 Task: Search one way flight ticket for 3 adults, 3 children in business from Beaumont: Jack Brooks Regional Airport (was Southeast Texas Regional) to Greensboro: Piedmont Triad International Airport on 5-1-2023. Choice of flights is JetBlue. Number of bags: 1 carry on bag and 3 checked bags. Price is upto 25000. Outbound departure time preference is 15:00.
Action: Mouse moved to (184, 221)
Screenshot: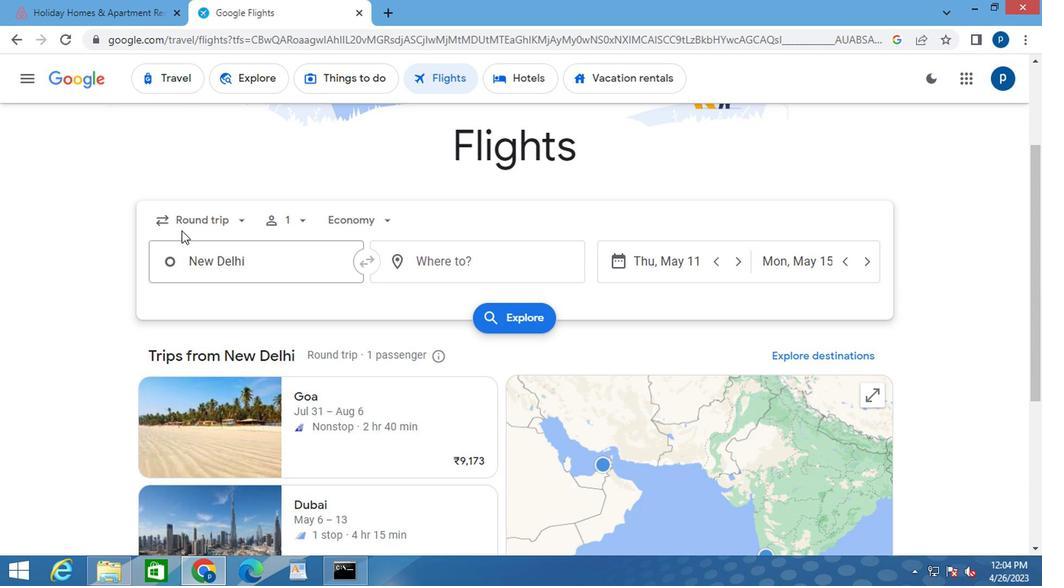
Action: Mouse pressed left at (184, 221)
Screenshot: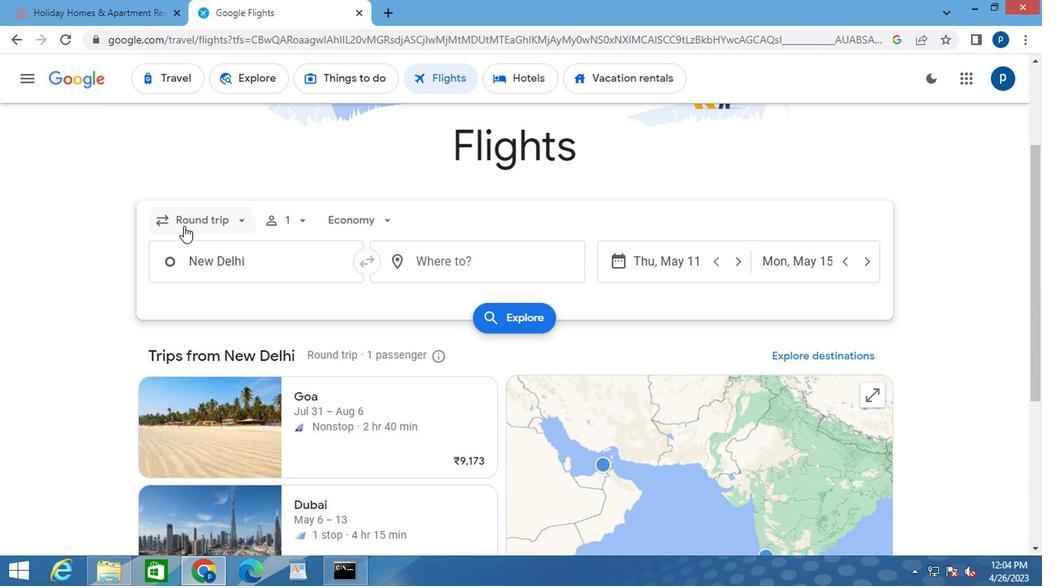 
Action: Mouse moved to (200, 290)
Screenshot: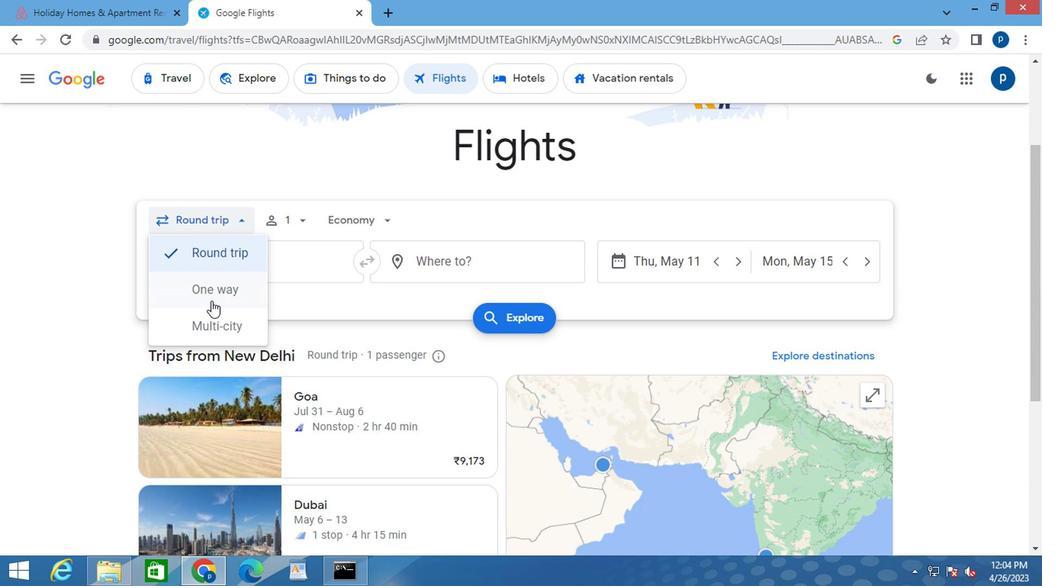 
Action: Mouse pressed left at (200, 290)
Screenshot: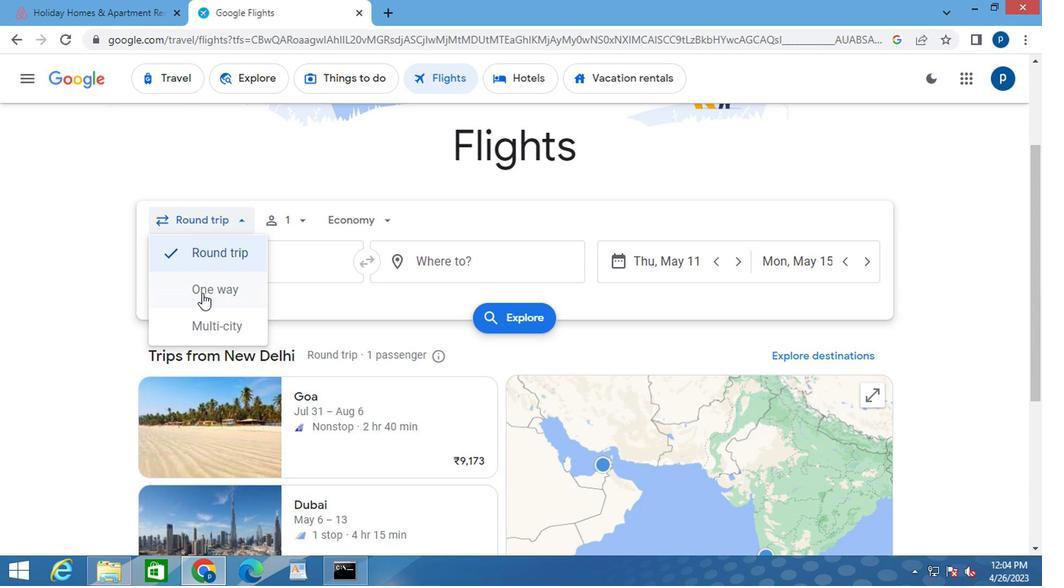 
Action: Mouse moved to (292, 222)
Screenshot: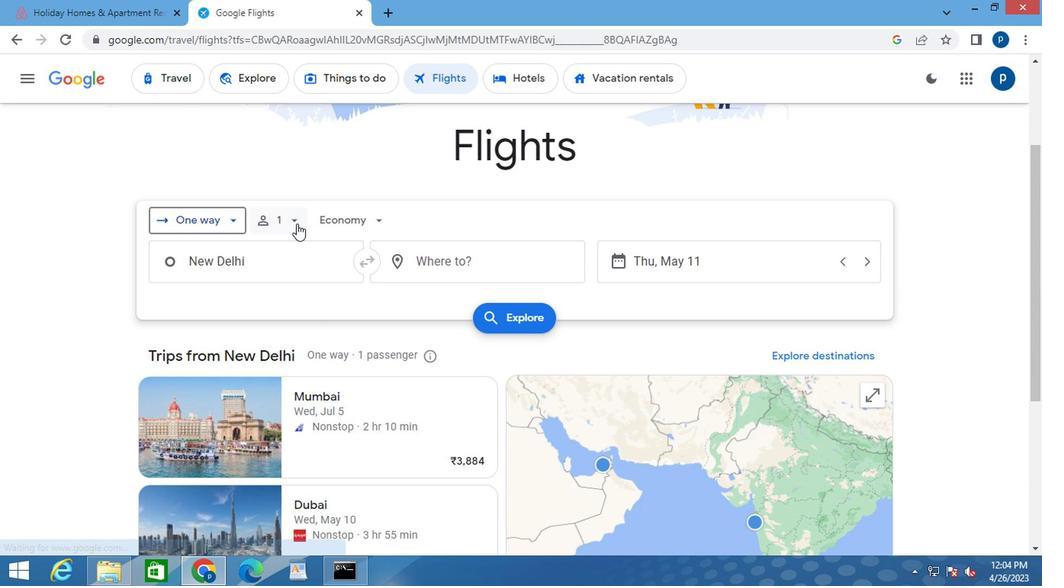 
Action: Mouse pressed left at (292, 222)
Screenshot: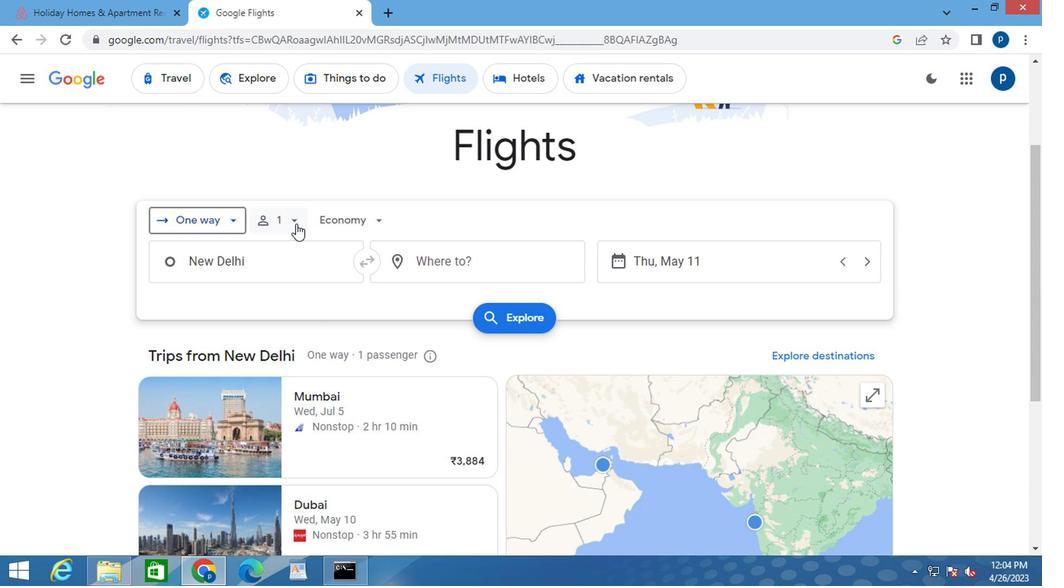 
Action: Mouse moved to (416, 259)
Screenshot: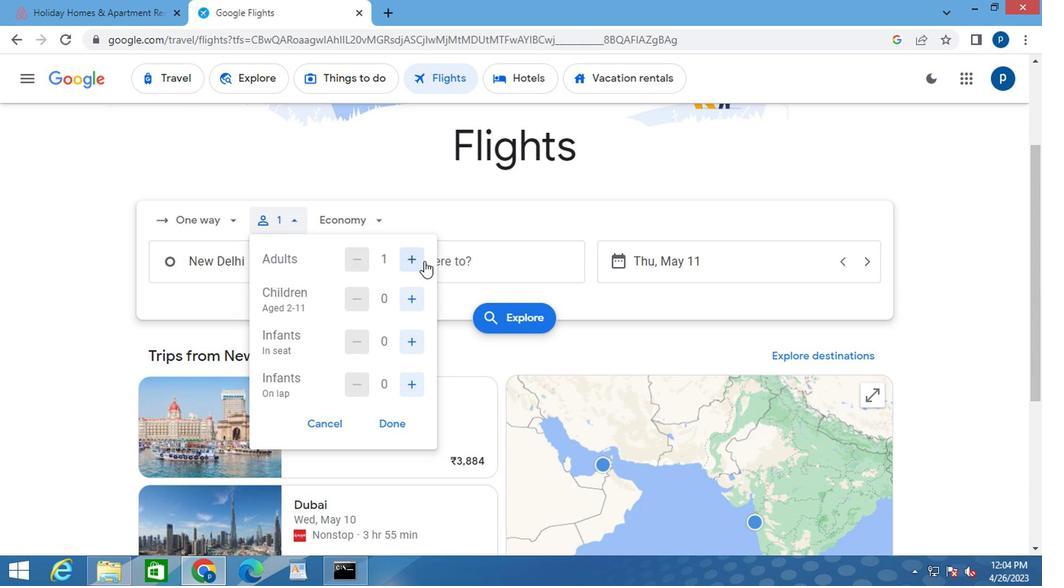 
Action: Mouse pressed left at (416, 259)
Screenshot: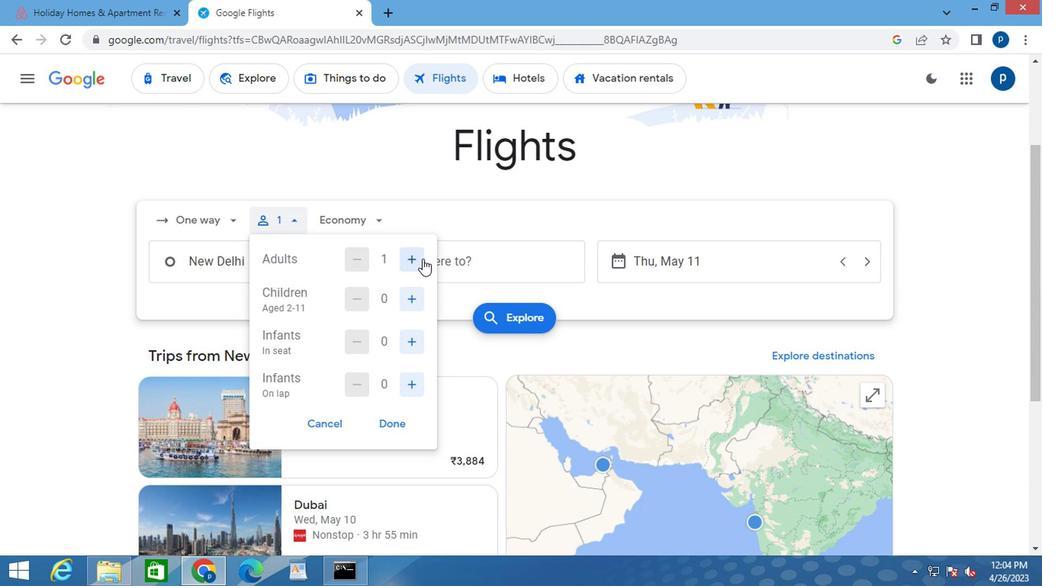 
Action: Mouse pressed left at (416, 259)
Screenshot: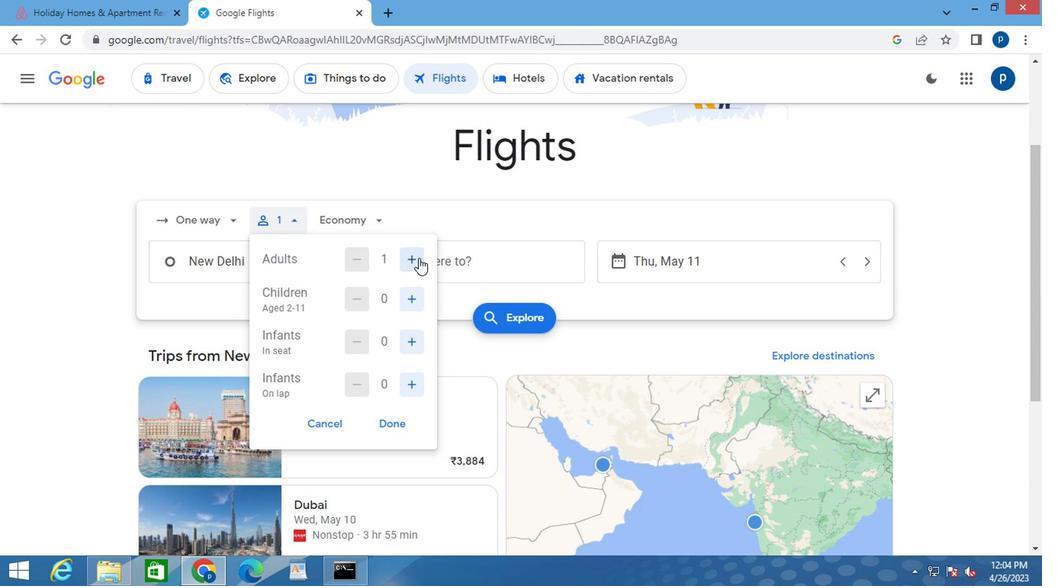 
Action: Mouse moved to (405, 293)
Screenshot: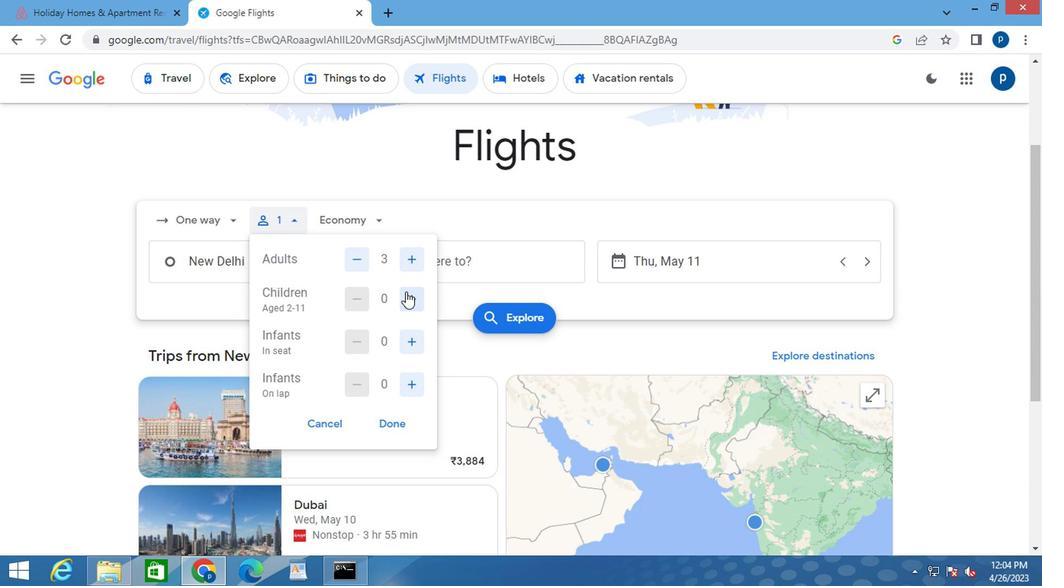 
Action: Mouse pressed left at (405, 293)
Screenshot: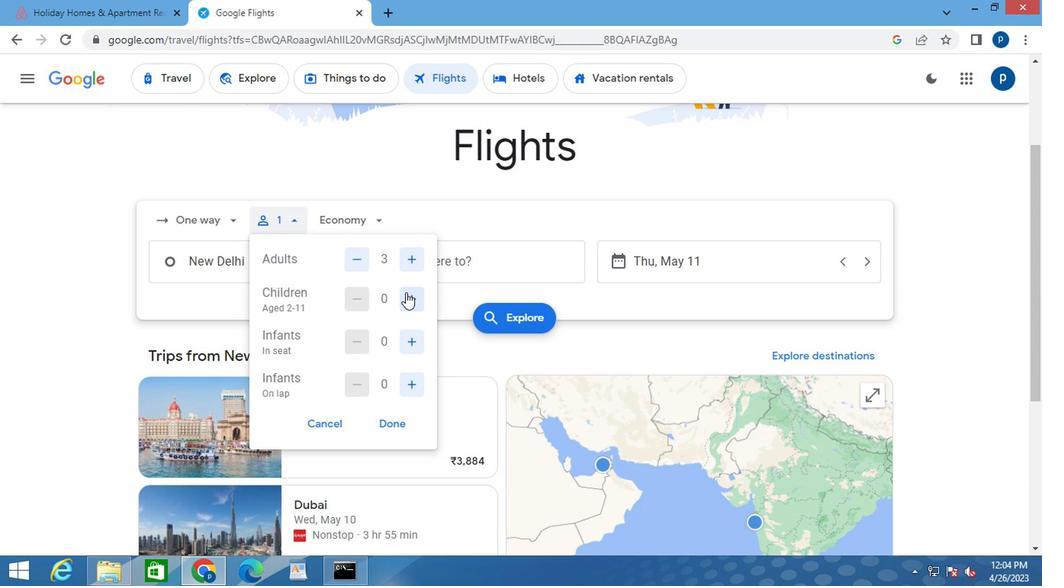 
Action: Mouse pressed left at (405, 293)
Screenshot: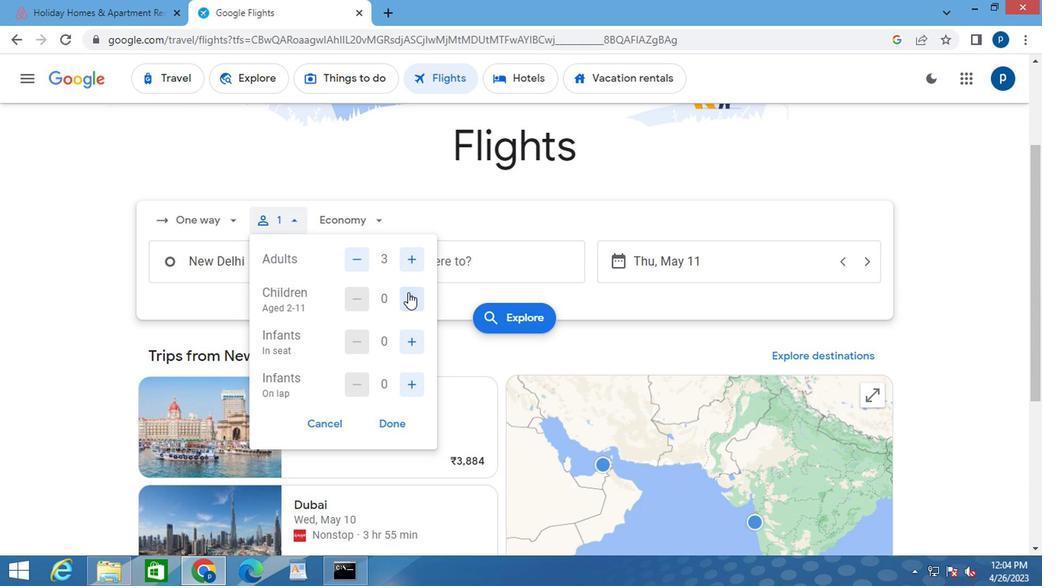 
Action: Mouse pressed left at (405, 293)
Screenshot: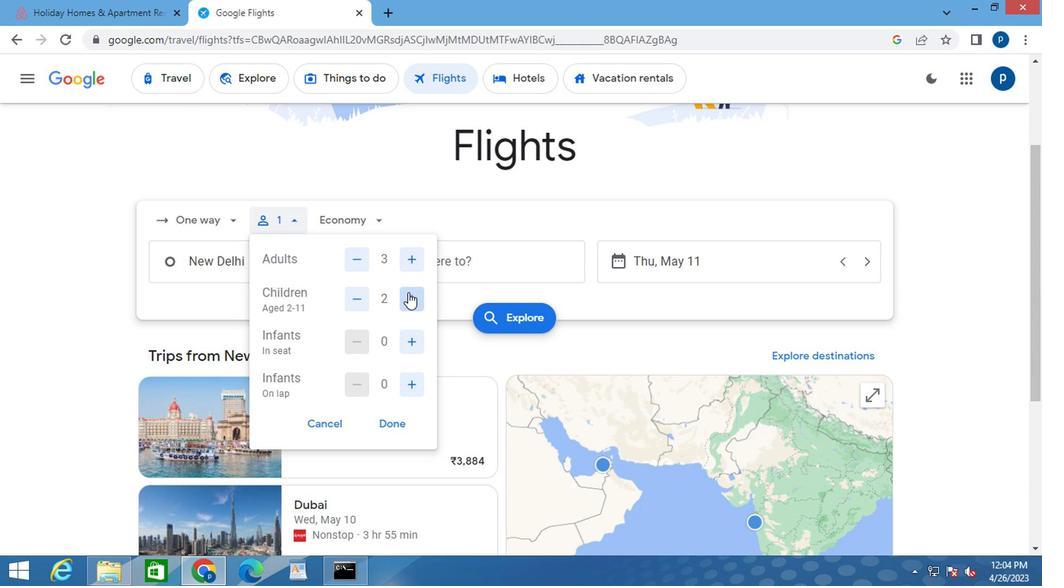 
Action: Mouse moved to (391, 418)
Screenshot: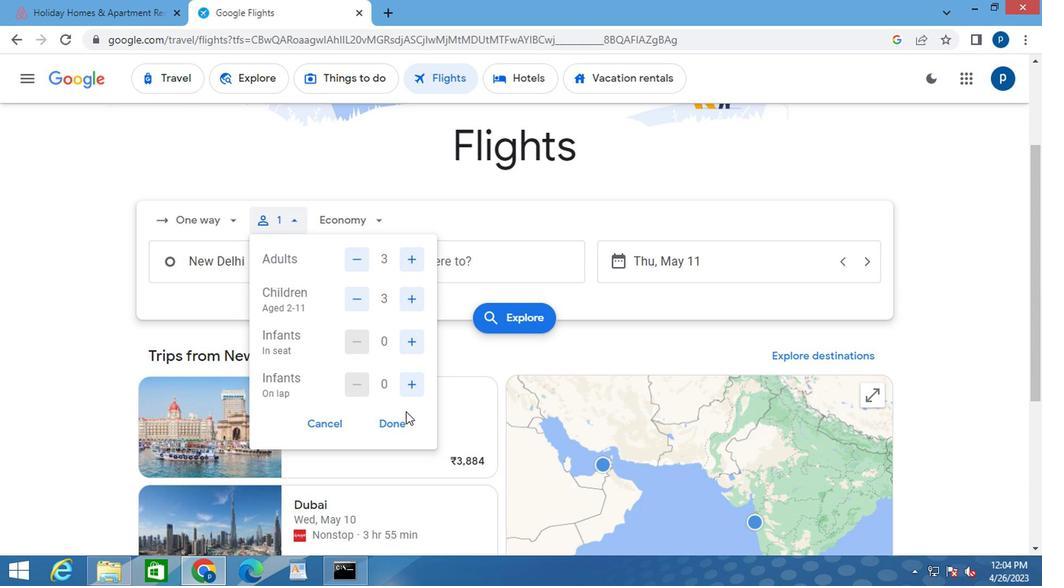 
Action: Mouse pressed left at (391, 418)
Screenshot: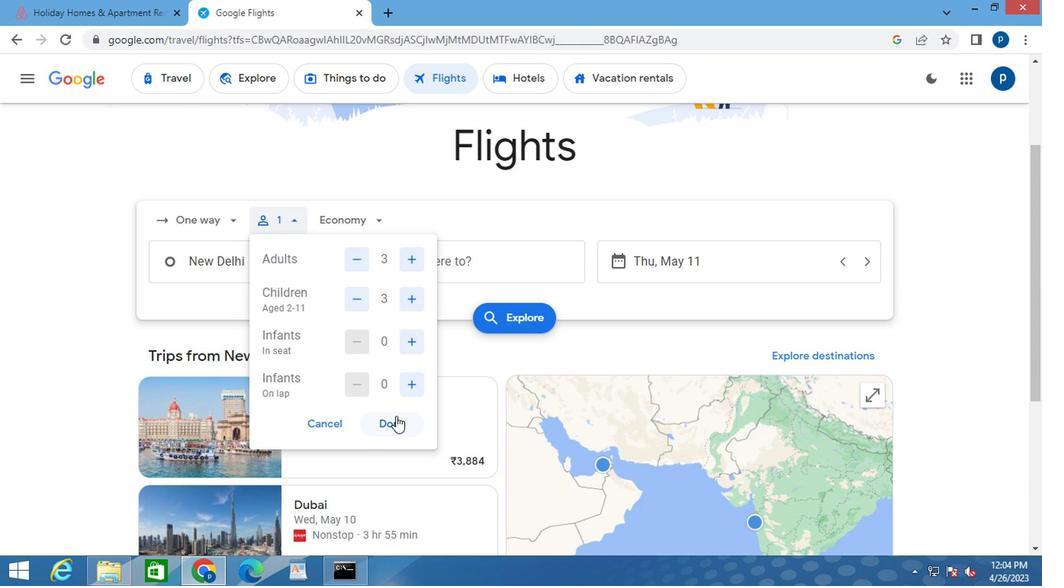
Action: Mouse moved to (353, 218)
Screenshot: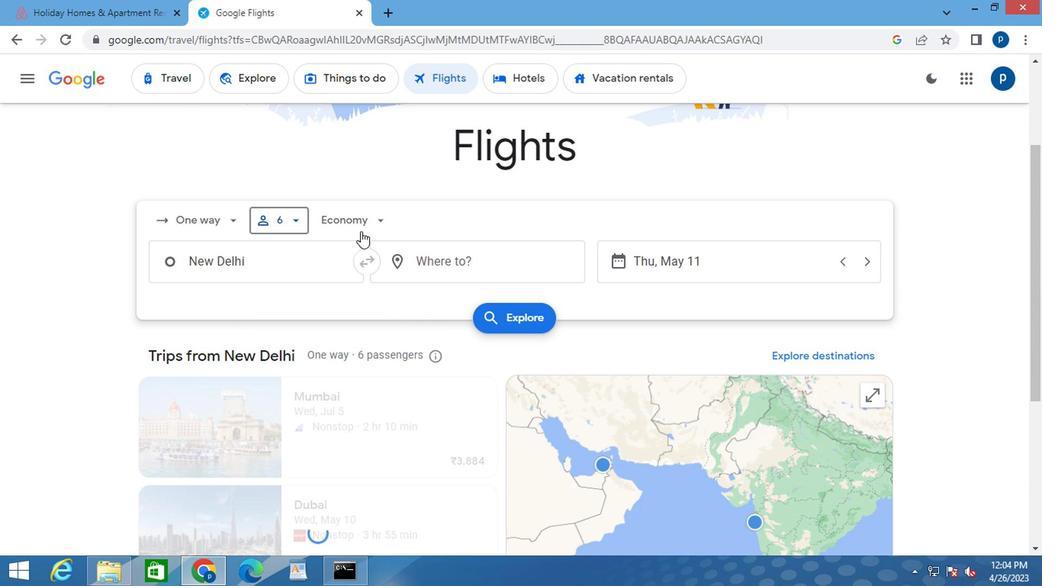 
Action: Mouse pressed left at (353, 218)
Screenshot: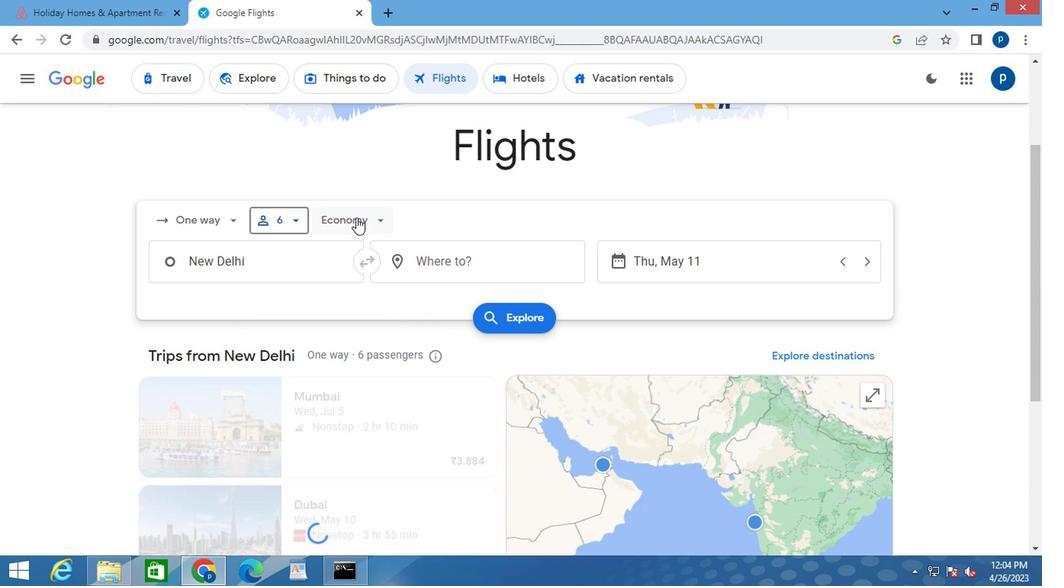 
Action: Mouse moved to (378, 326)
Screenshot: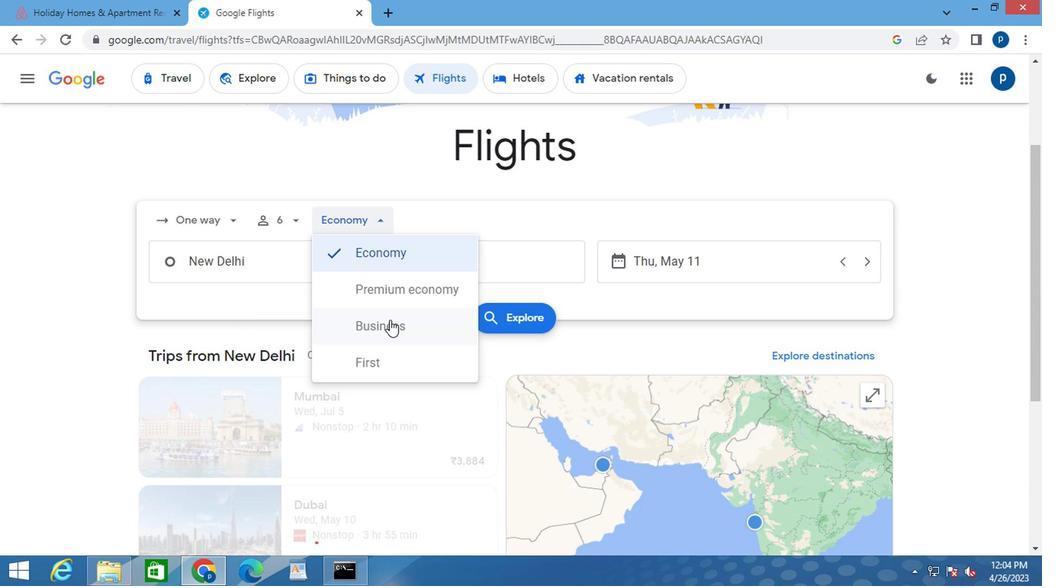 
Action: Mouse pressed left at (378, 326)
Screenshot: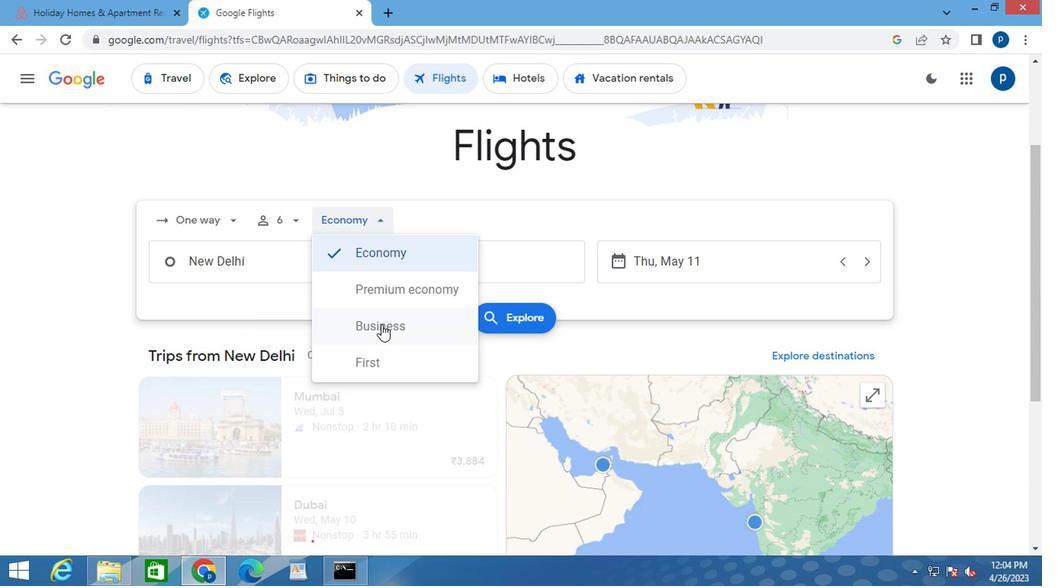 
Action: Mouse moved to (242, 267)
Screenshot: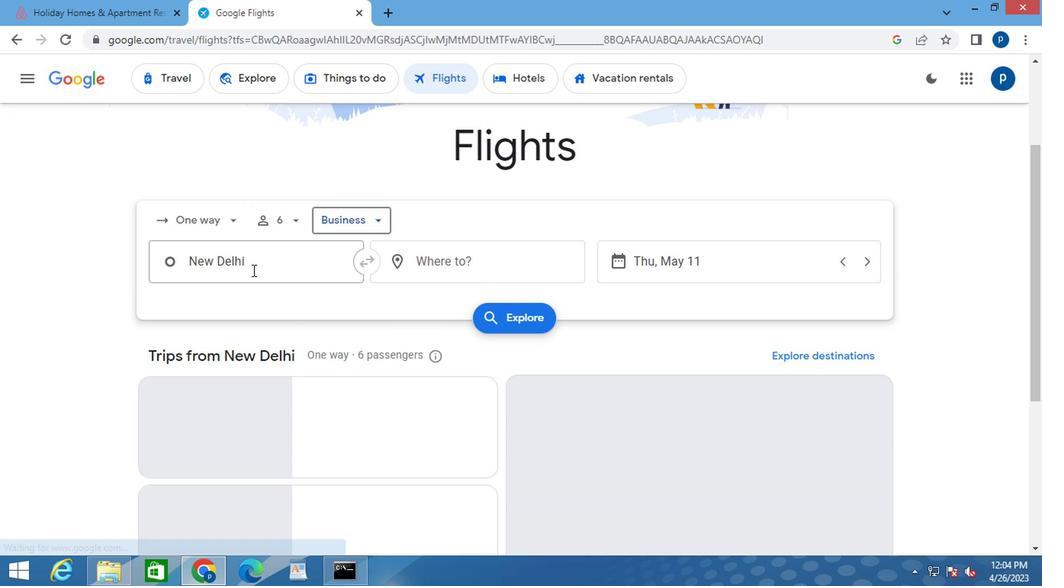 
Action: Mouse pressed left at (242, 267)
Screenshot: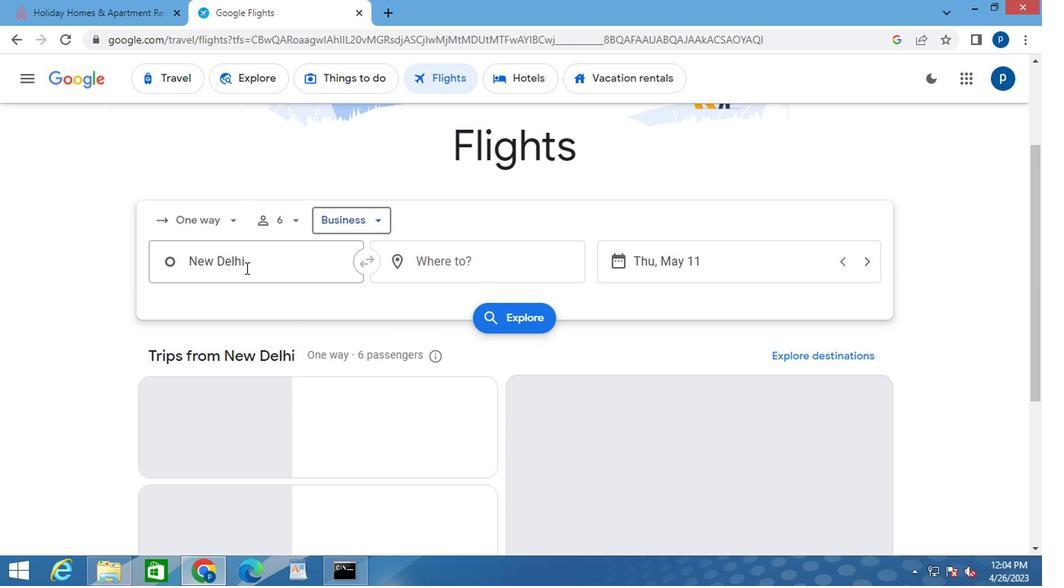 
Action: Mouse pressed left at (242, 267)
Screenshot: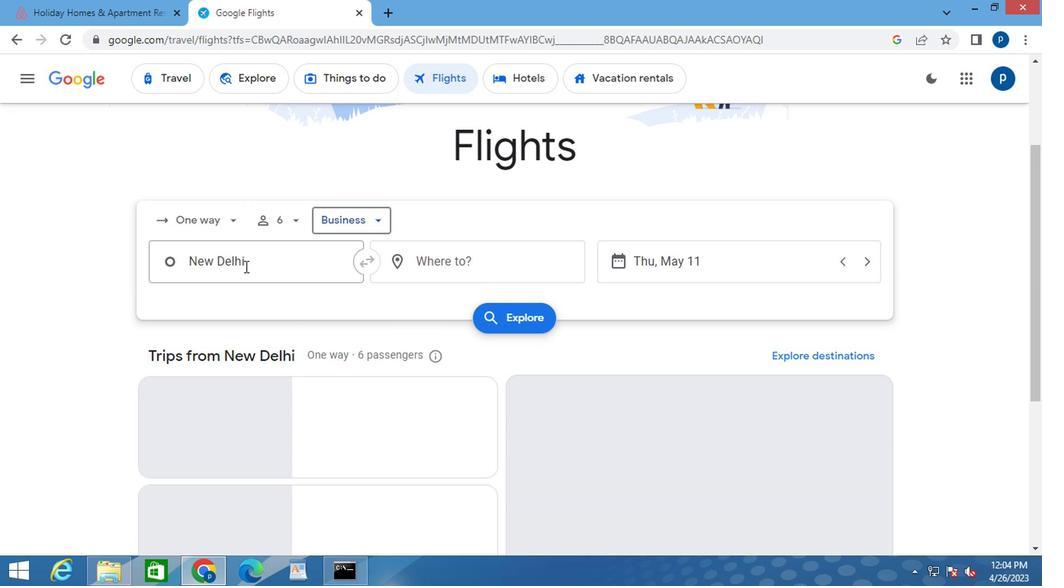 
Action: Key pressed j<Key.caps_lock>ack<Key.space><Key.caps_lock>b<Key.caps_lock>roo
Screenshot: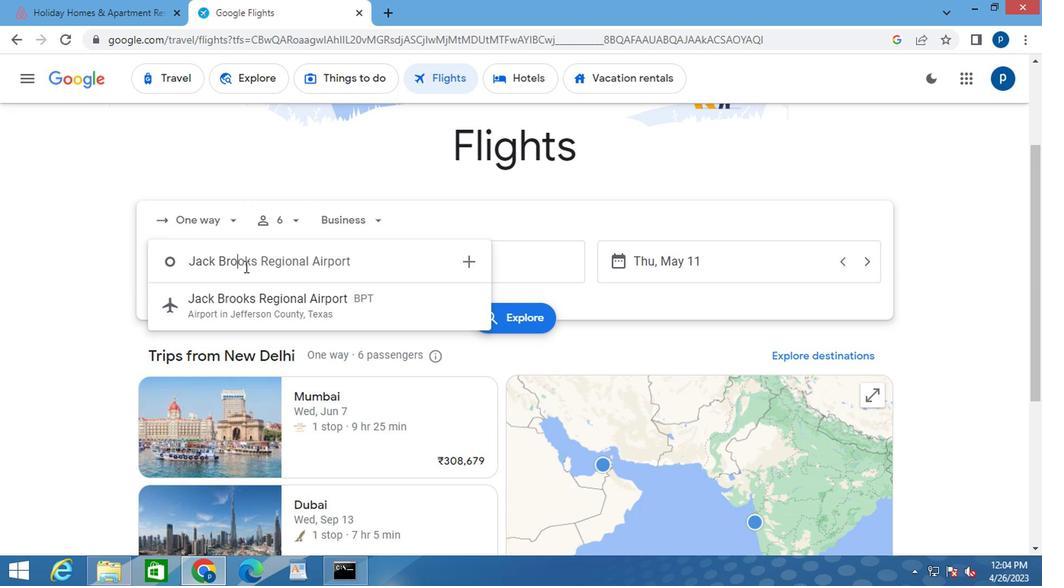 
Action: Mouse moved to (270, 299)
Screenshot: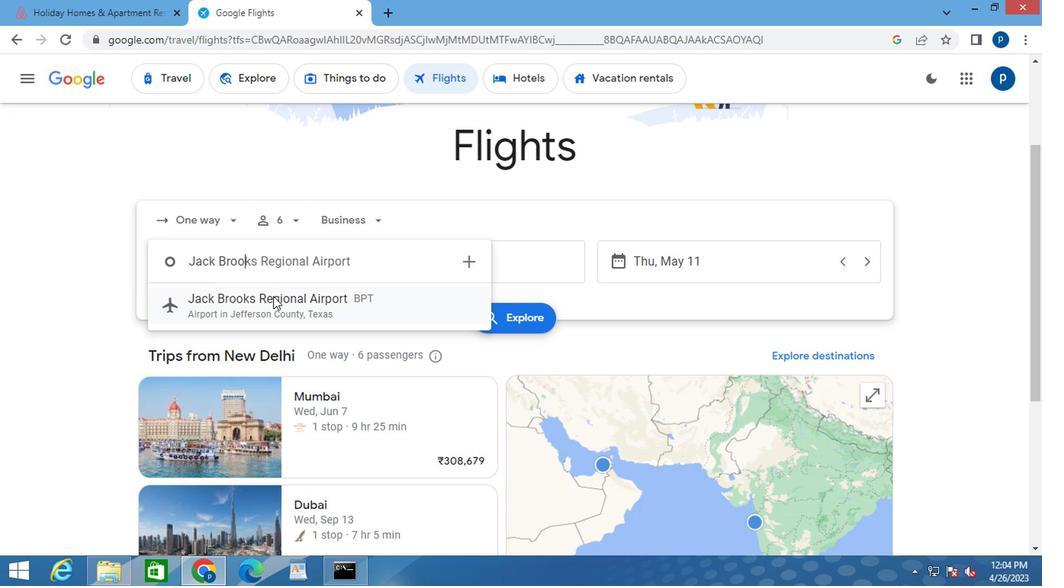 
Action: Mouse pressed left at (270, 299)
Screenshot: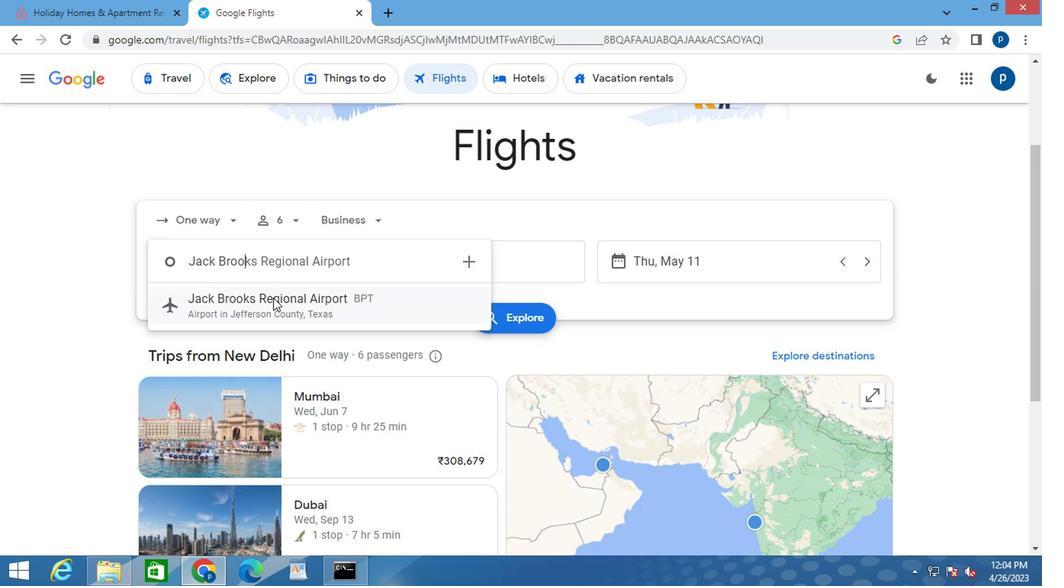 
Action: Mouse moved to (440, 263)
Screenshot: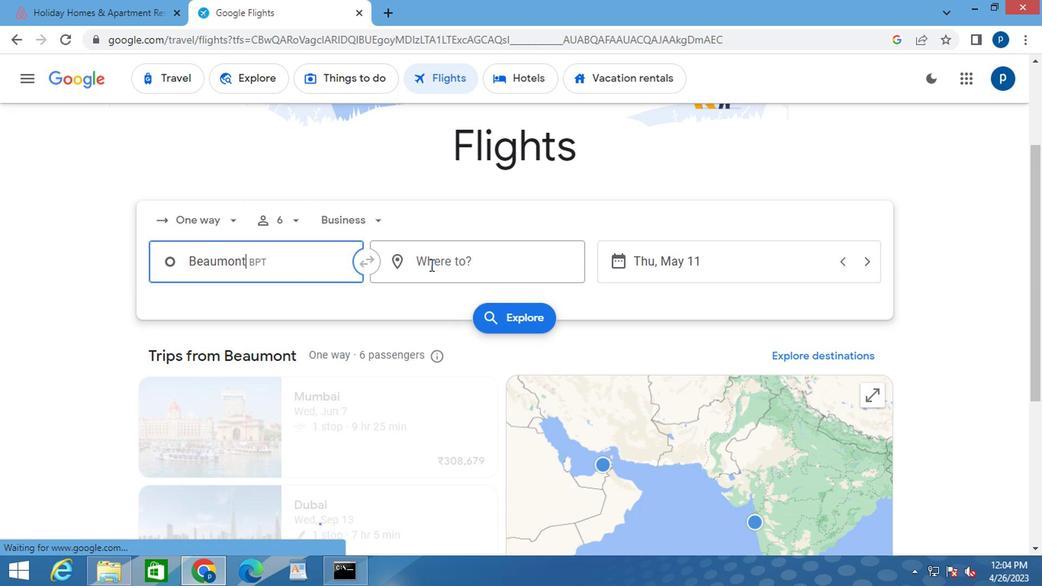 
Action: Mouse pressed left at (440, 263)
Screenshot: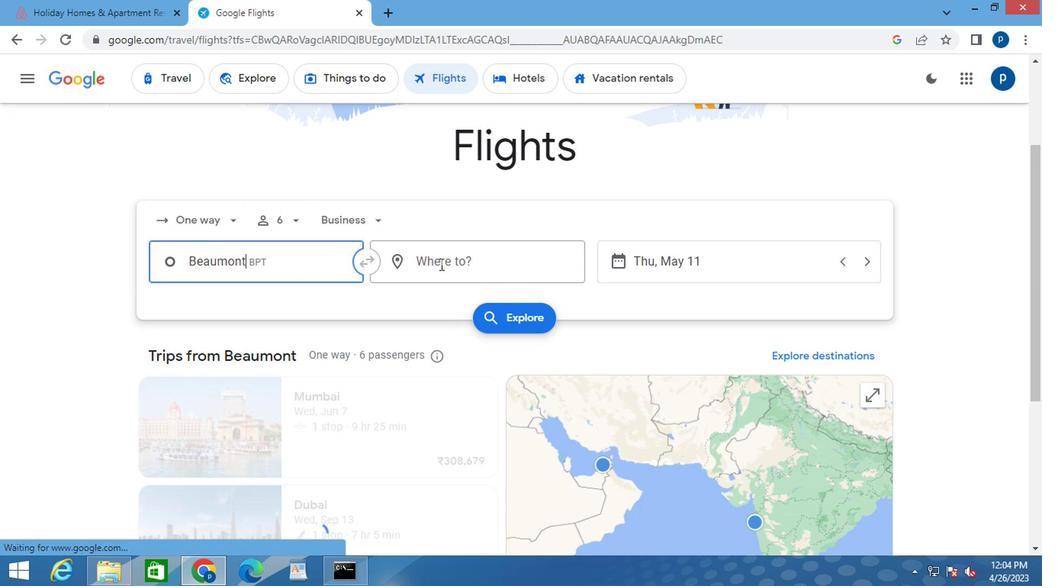 
Action: Mouse moved to (441, 263)
Screenshot: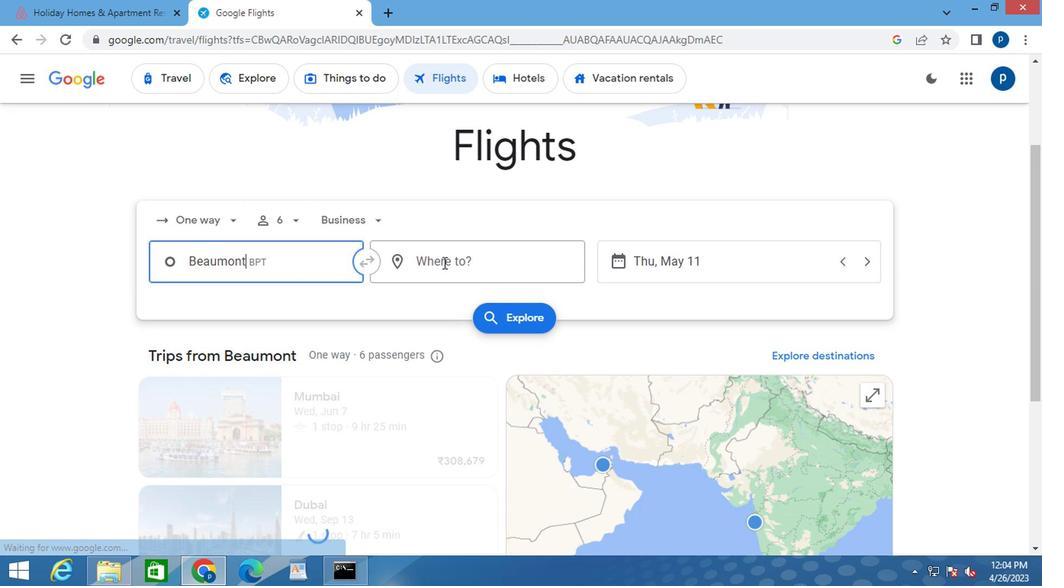 
Action: Key pressed <Key.caps_lock>p<Key.caps_lock>iedm
Screenshot: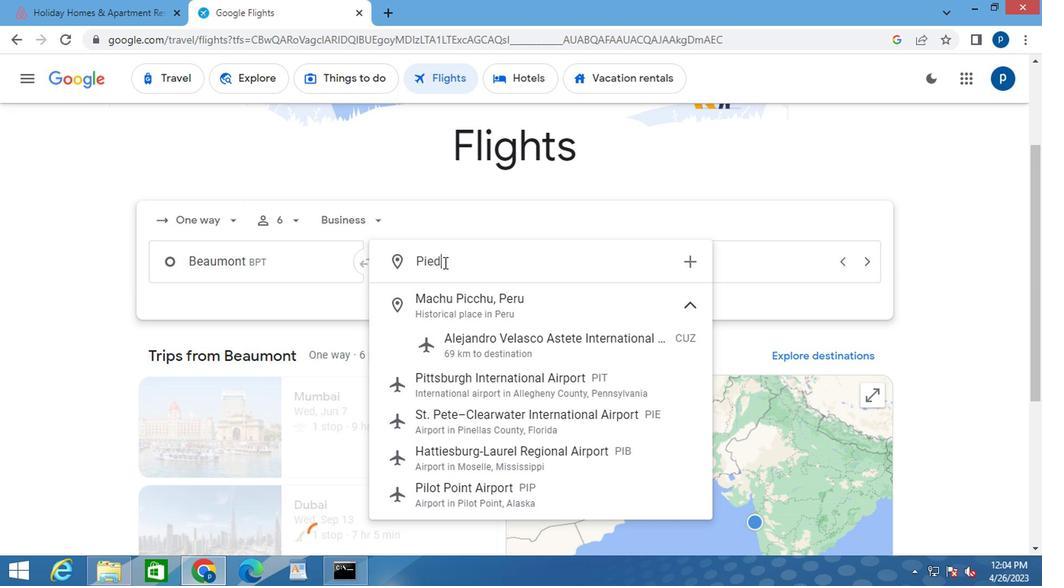 
Action: Mouse moved to (450, 342)
Screenshot: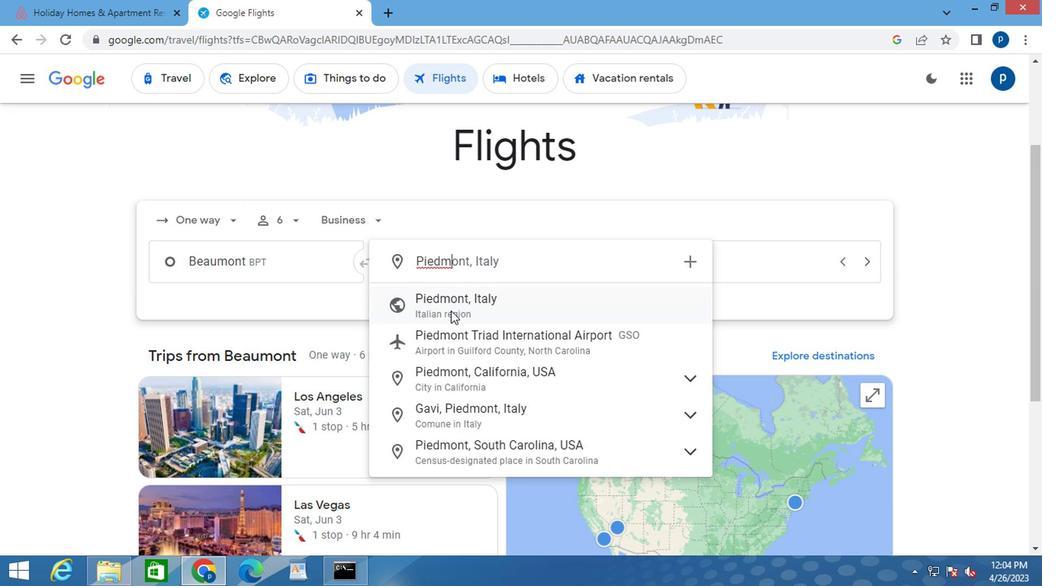 
Action: Mouse pressed left at (450, 342)
Screenshot: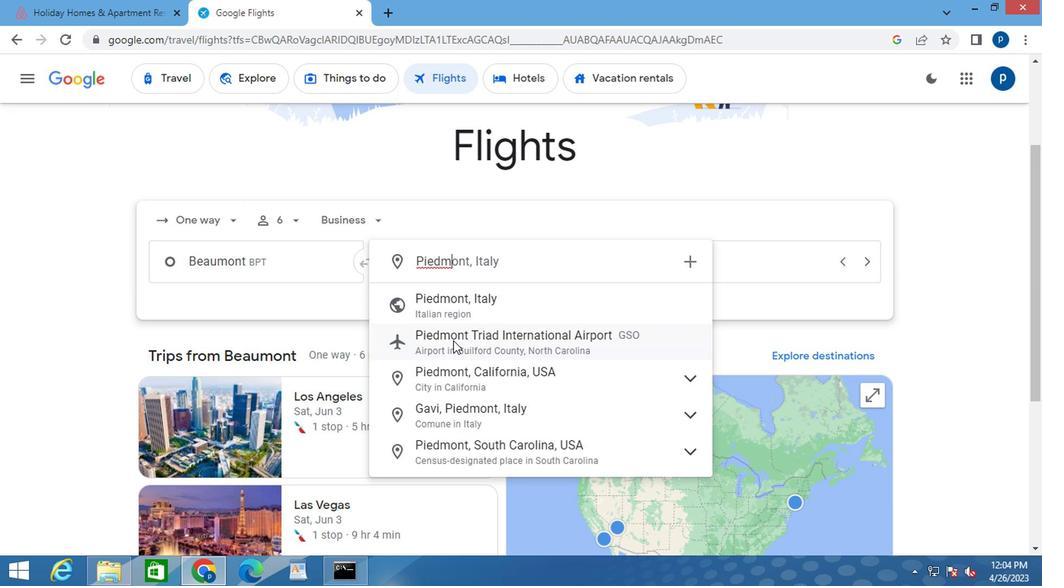 
Action: Mouse moved to (610, 261)
Screenshot: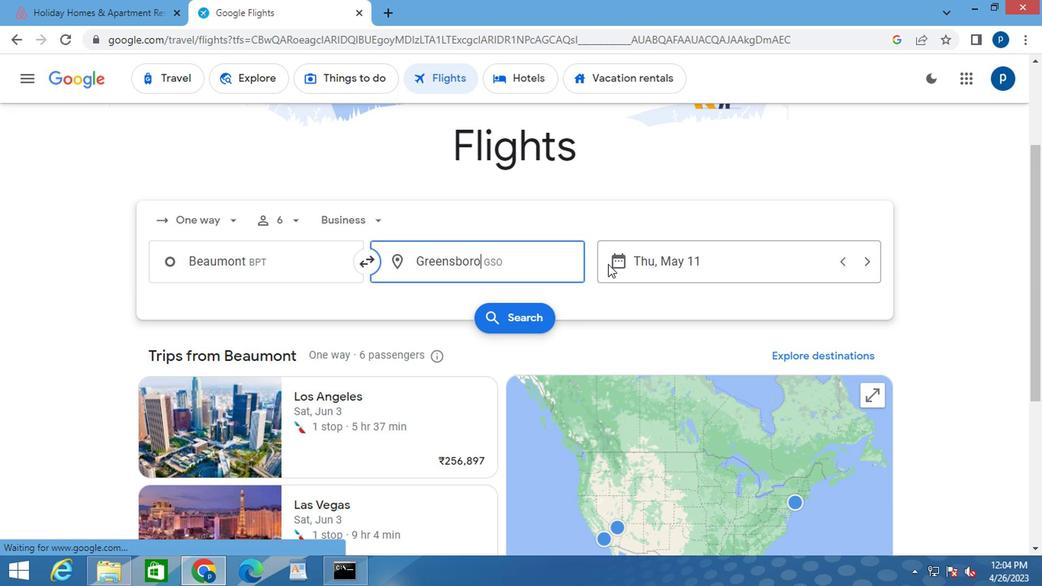 
Action: Mouse pressed left at (610, 261)
Screenshot: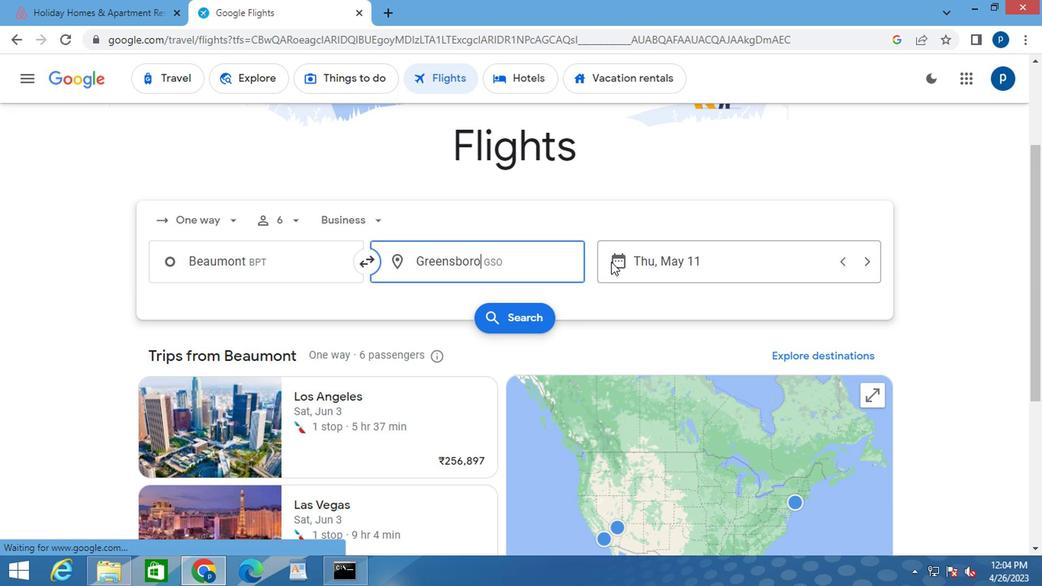 
Action: Mouse moved to (666, 275)
Screenshot: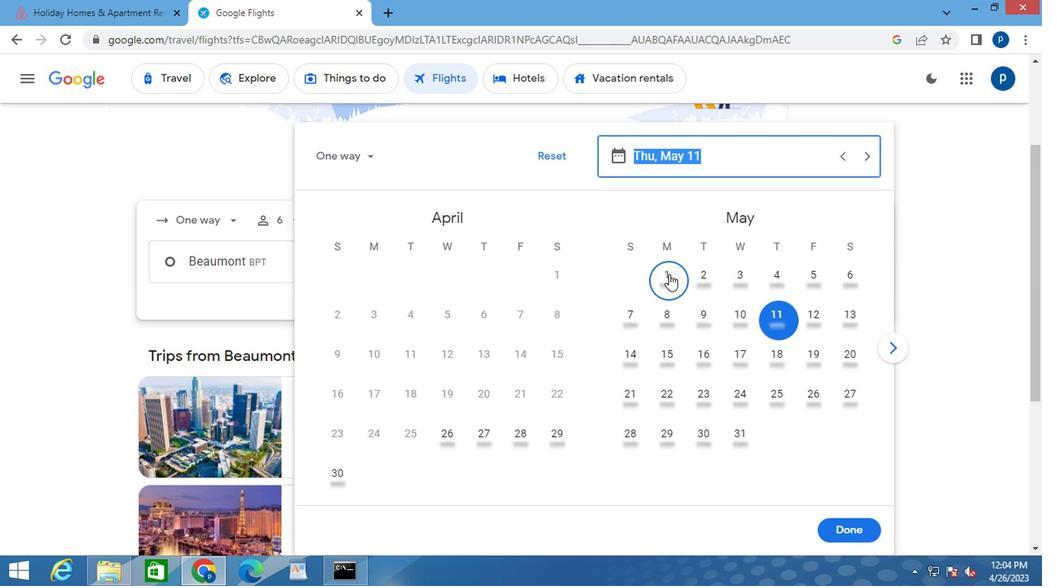 
Action: Mouse pressed left at (666, 275)
Screenshot: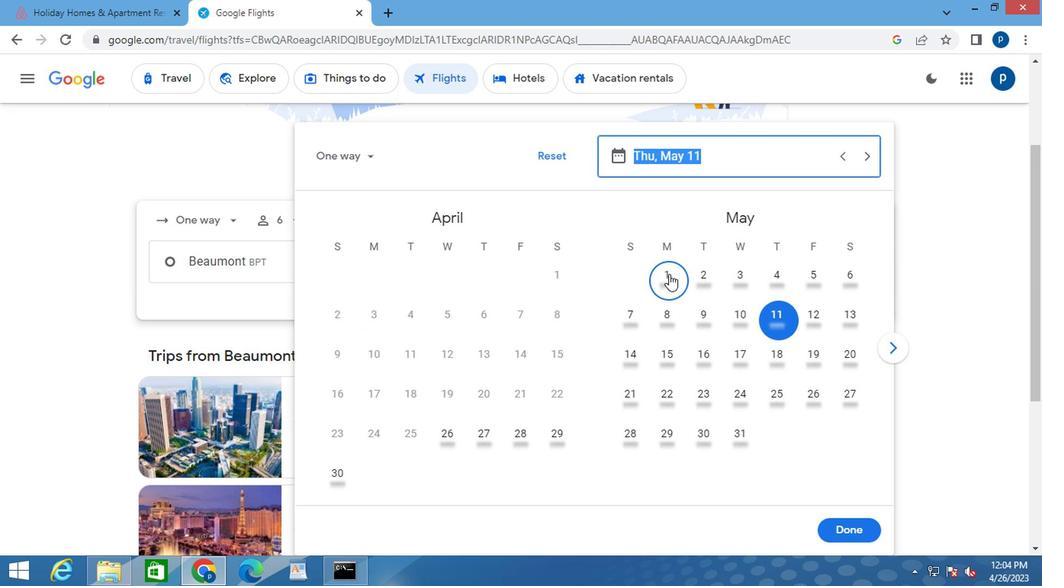 
Action: Mouse moved to (839, 530)
Screenshot: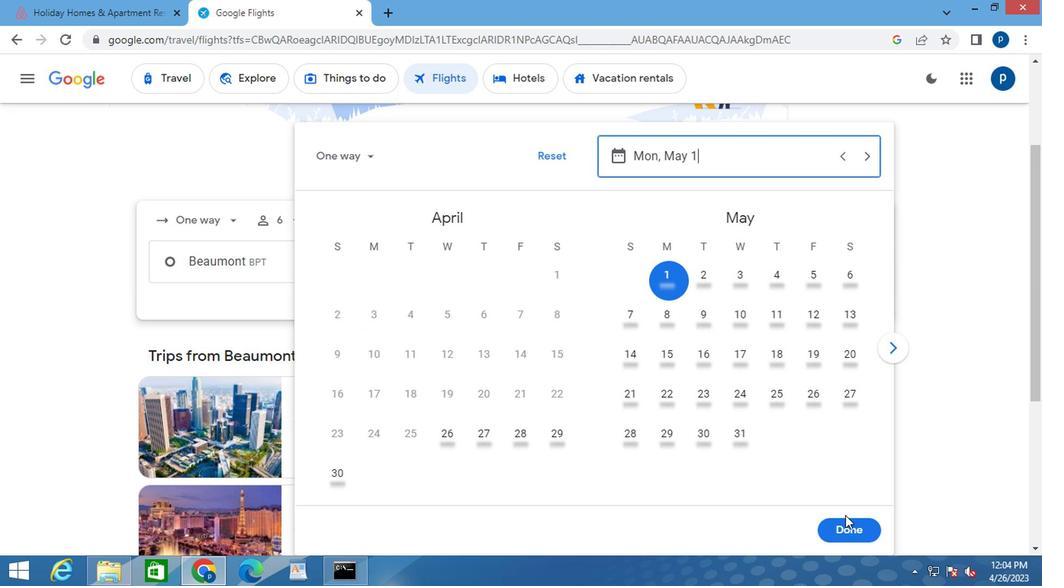 
Action: Mouse pressed left at (839, 530)
Screenshot: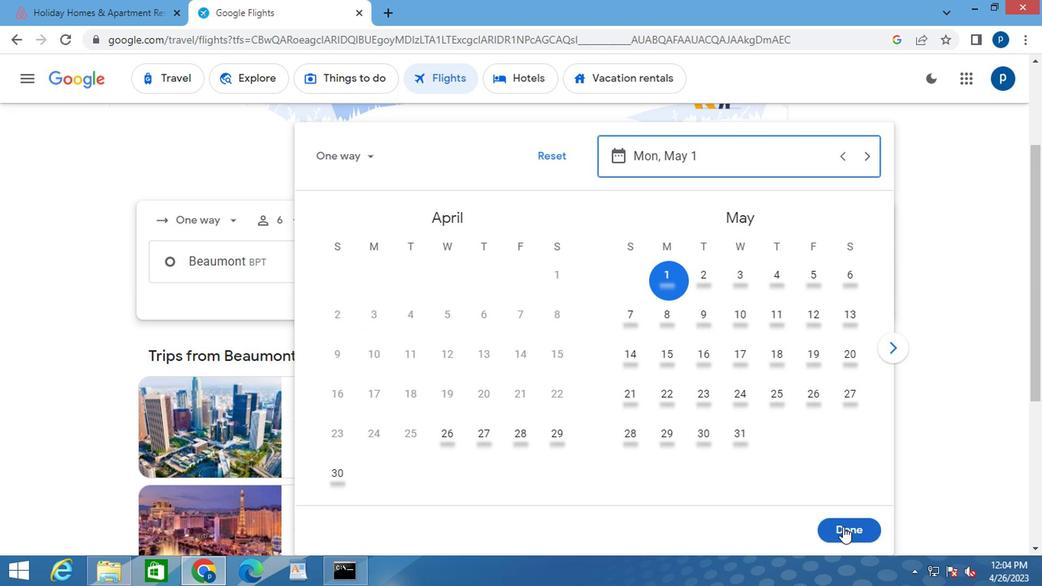 
Action: Mouse moved to (499, 316)
Screenshot: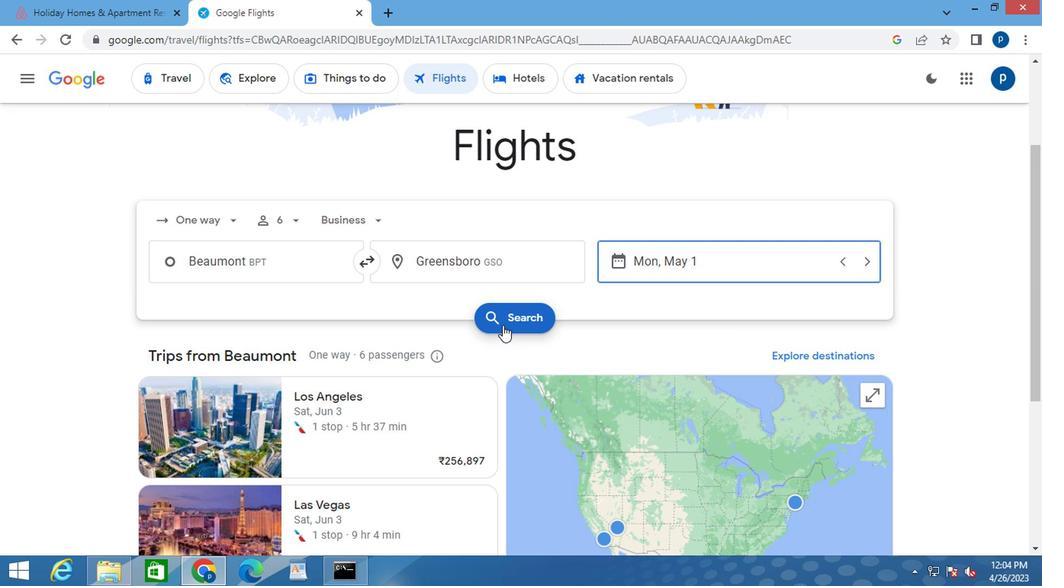 
Action: Mouse pressed left at (499, 316)
Screenshot: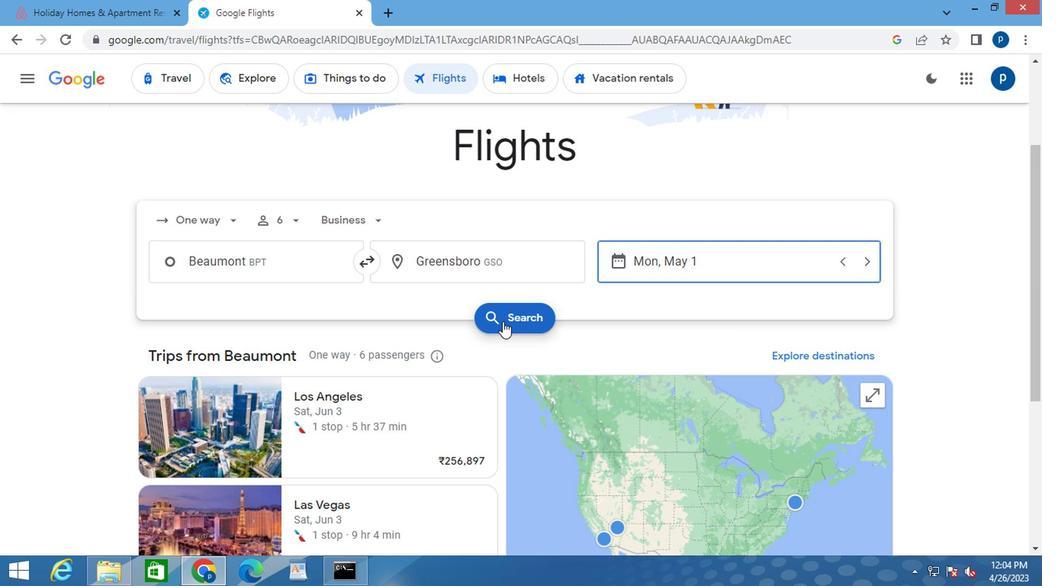 
Action: Mouse moved to (147, 213)
Screenshot: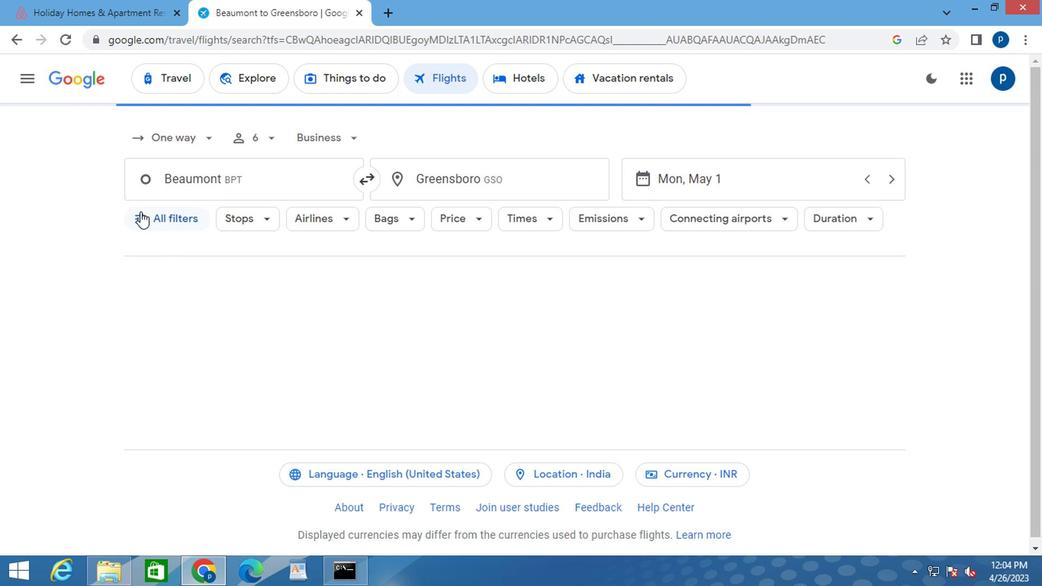 
Action: Mouse pressed left at (147, 213)
Screenshot: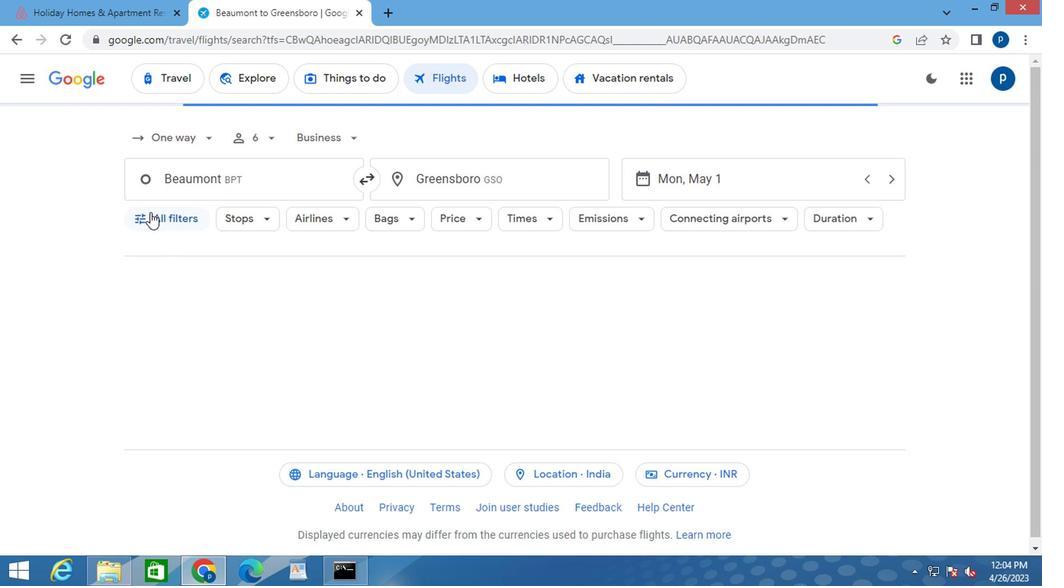 
Action: Mouse moved to (233, 402)
Screenshot: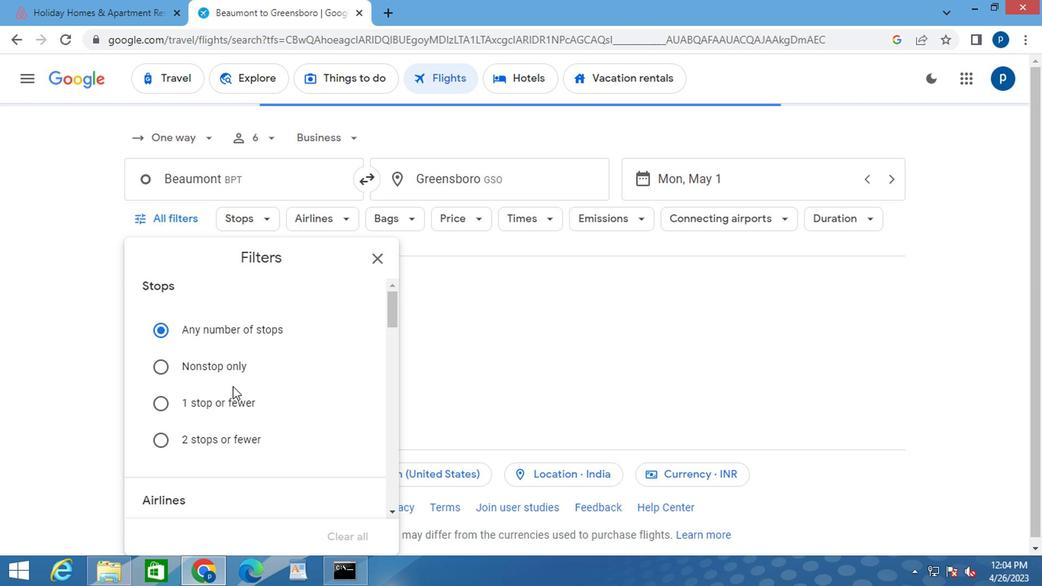 
Action: Mouse scrolled (233, 401) with delta (0, 0)
Screenshot: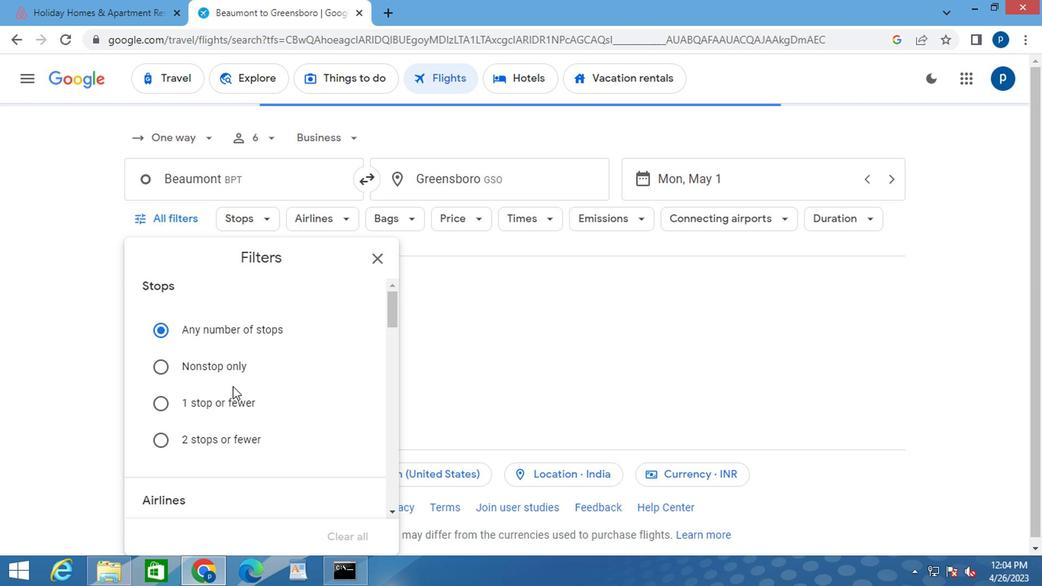 
Action: Mouse scrolled (233, 401) with delta (0, 0)
Screenshot: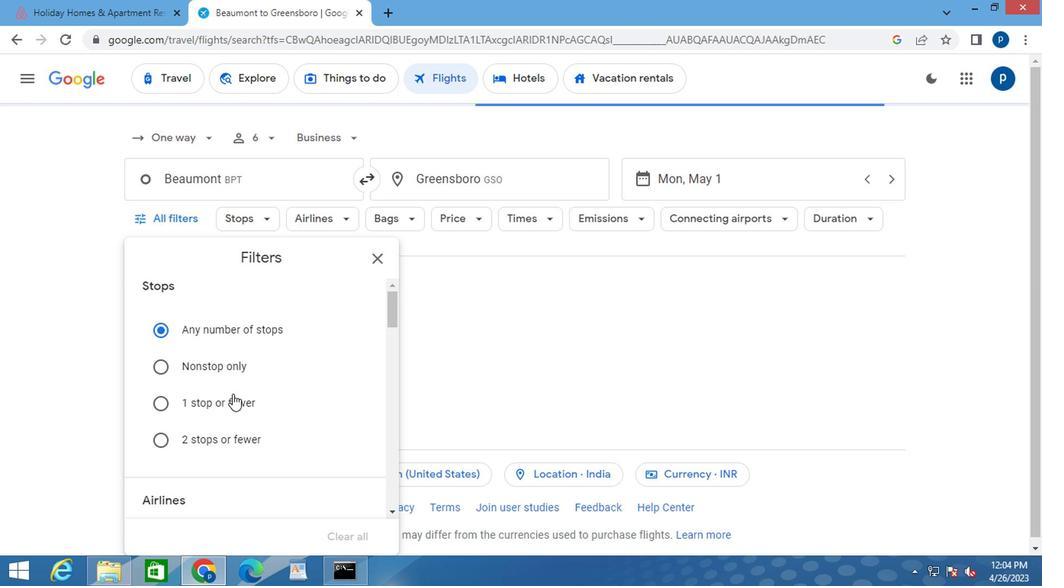 
Action: Mouse scrolled (233, 401) with delta (0, 0)
Screenshot: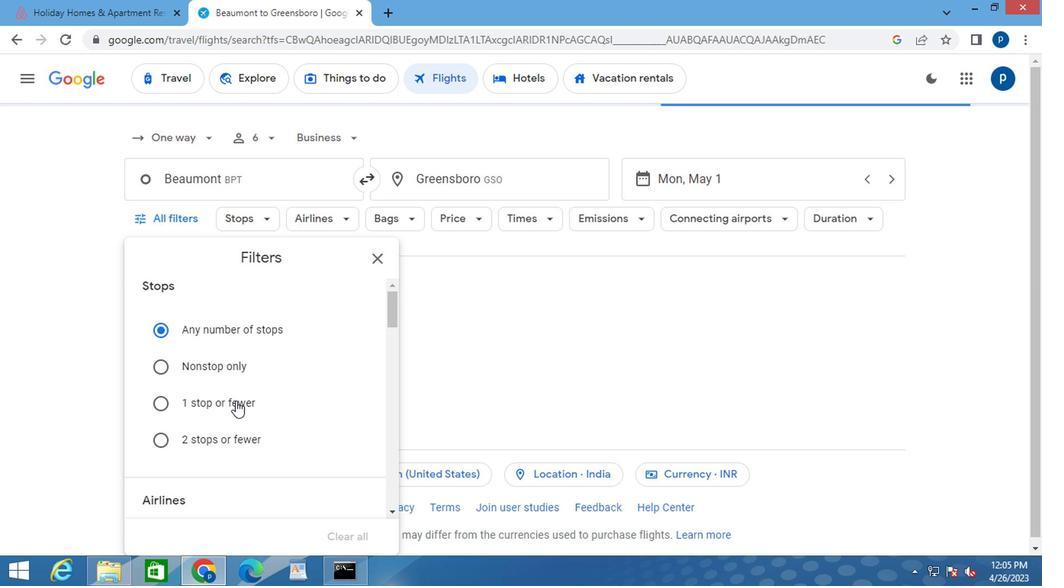 
Action: Mouse moved to (234, 376)
Screenshot: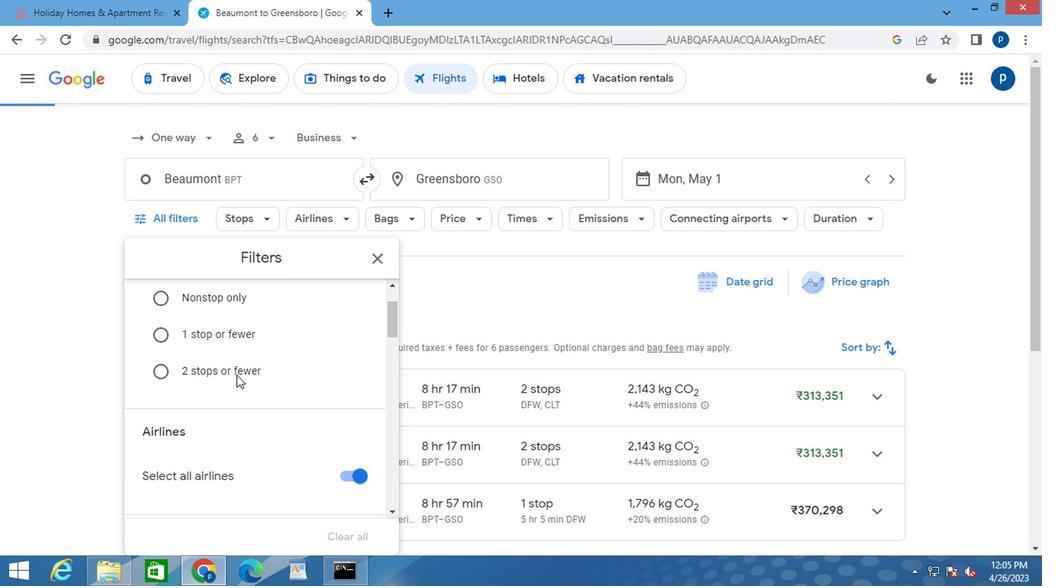 
Action: Mouse scrolled (234, 375) with delta (0, 0)
Screenshot: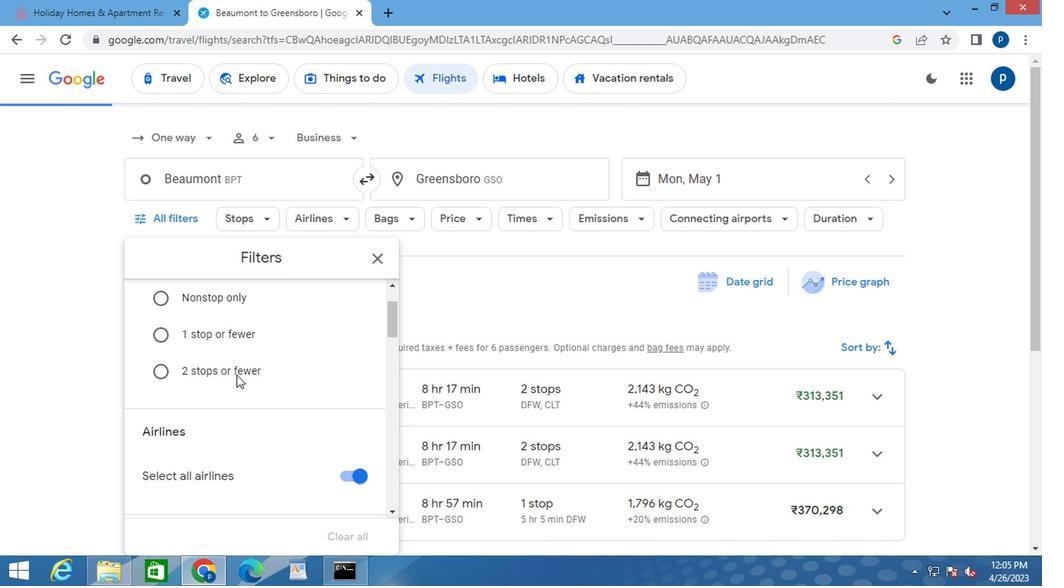 
Action: Mouse moved to (251, 404)
Screenshot: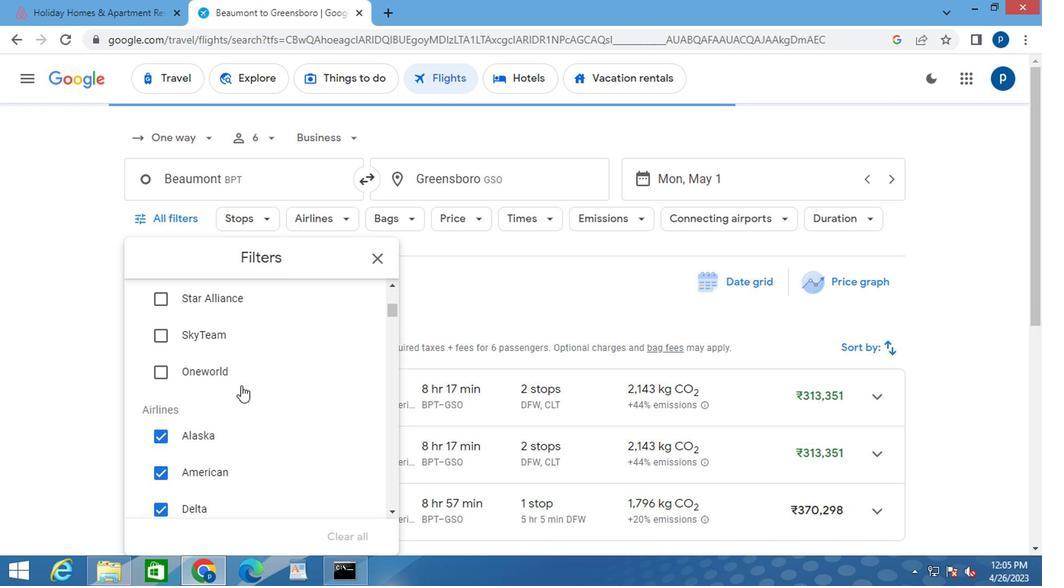 
Action: Mouse scrolled (251, 403) with delta (0, 0)
Screenshot: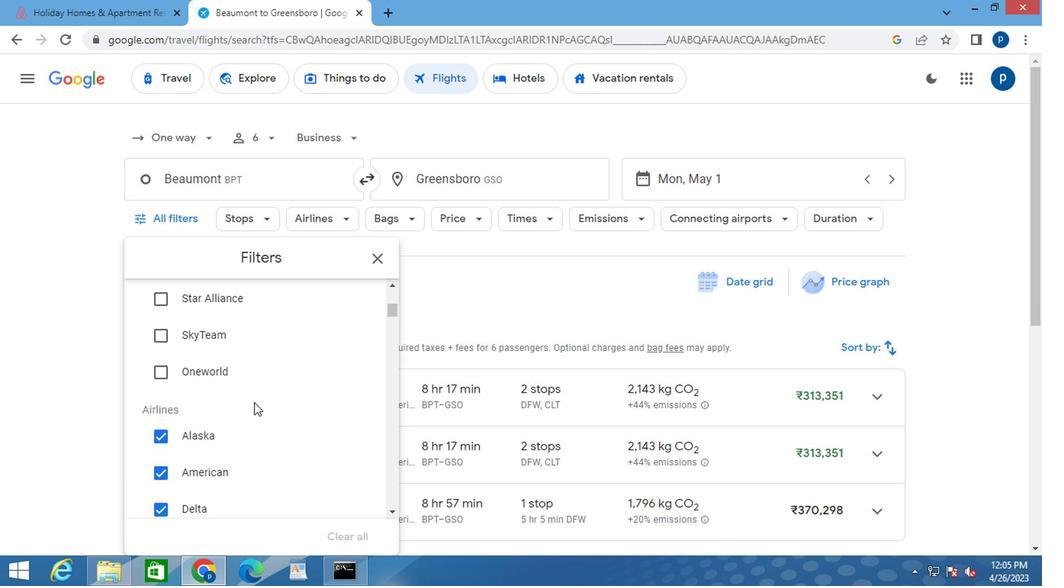 
Action: Mouse scrolled (251, 403) with delta (0, 0)
Screenshot: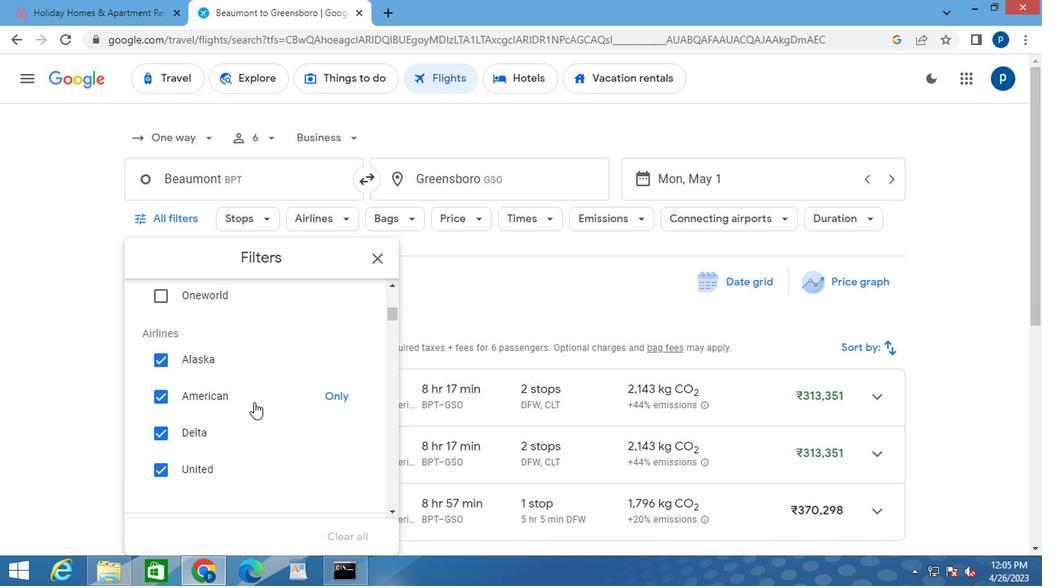 
Action: Mouse moved to (251, 405)
Screenshot: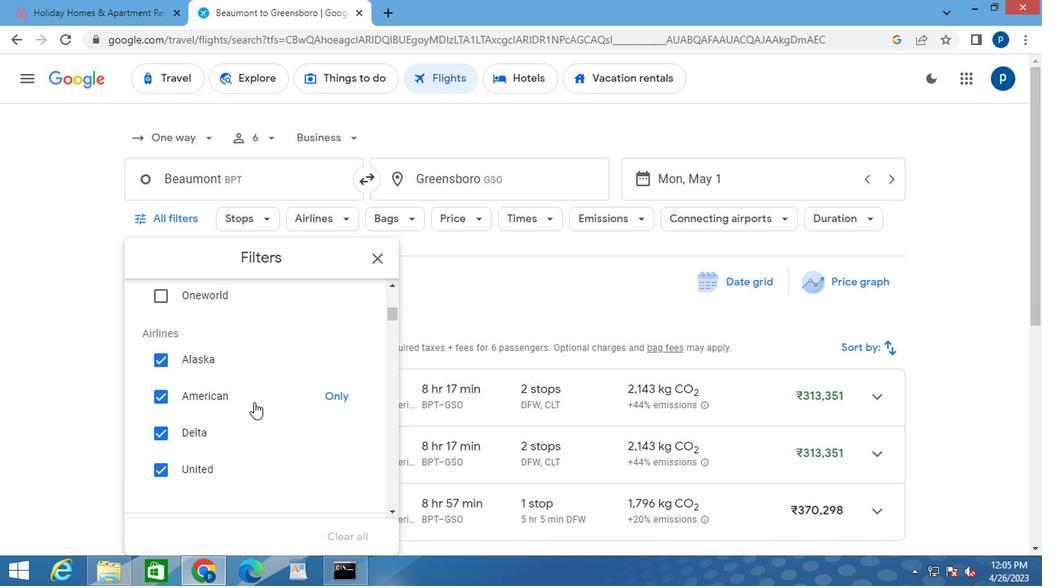 
Action: Mouse scrolled (251, 405) with delta (0, 0)
Screenshot: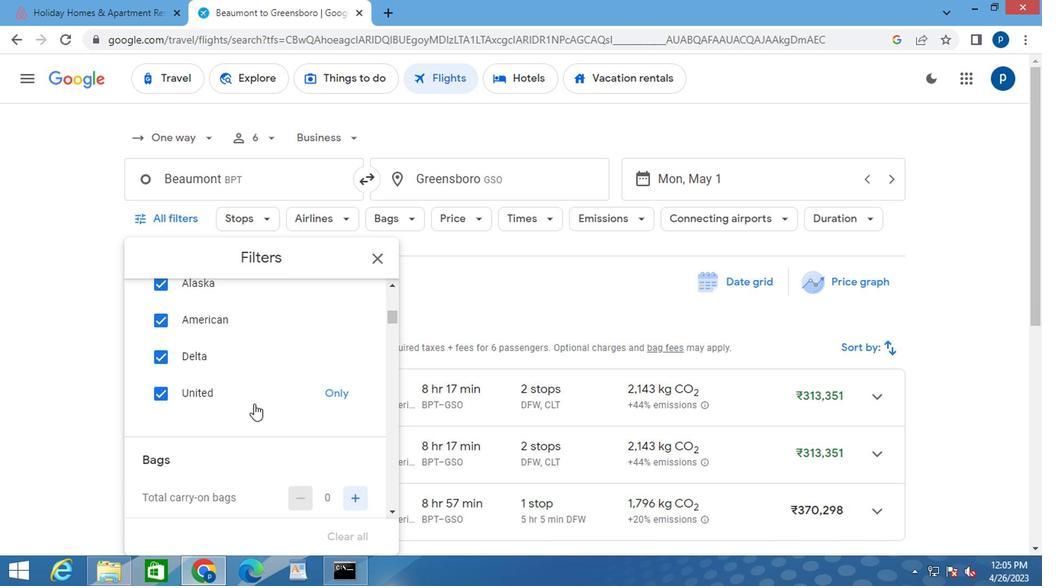 
Action: Mouse moved to (354, 420)
Screenshot: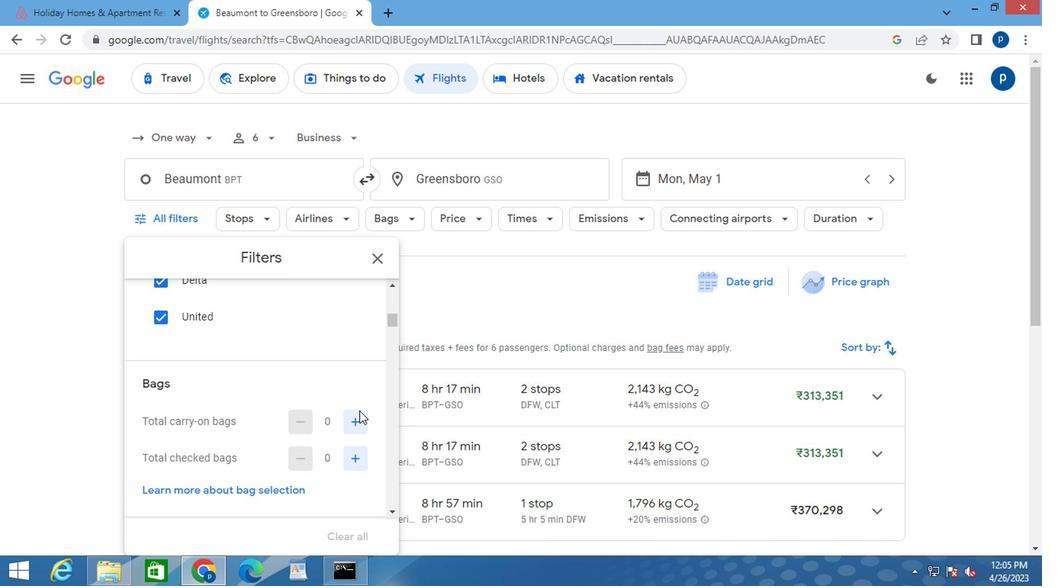
Action: Mouse pressed left at (354, 420)
Screenshot: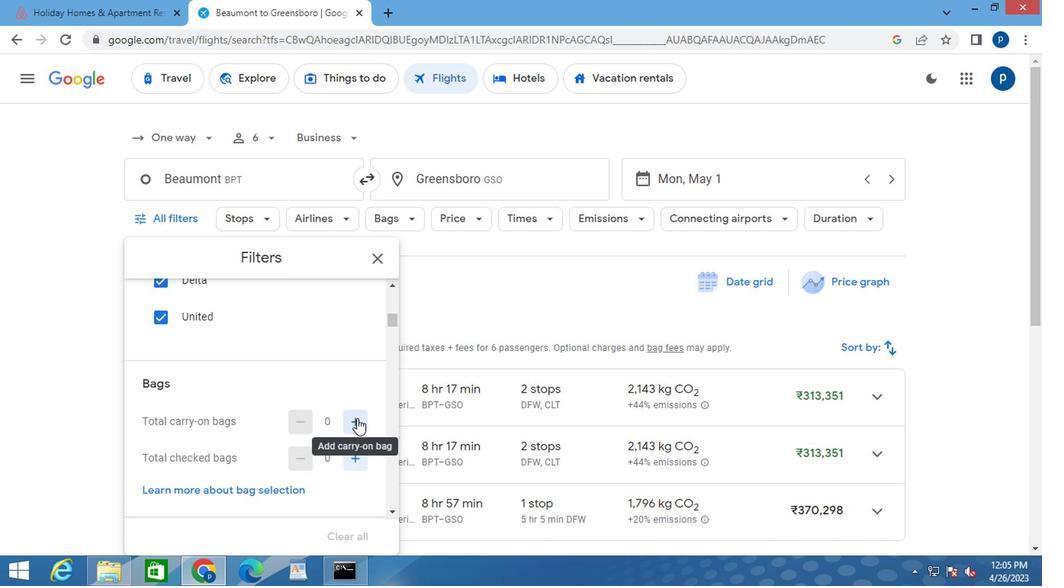 
Action: Mouse scrolled (354, 419) with delta (0, -1)
Screenshot: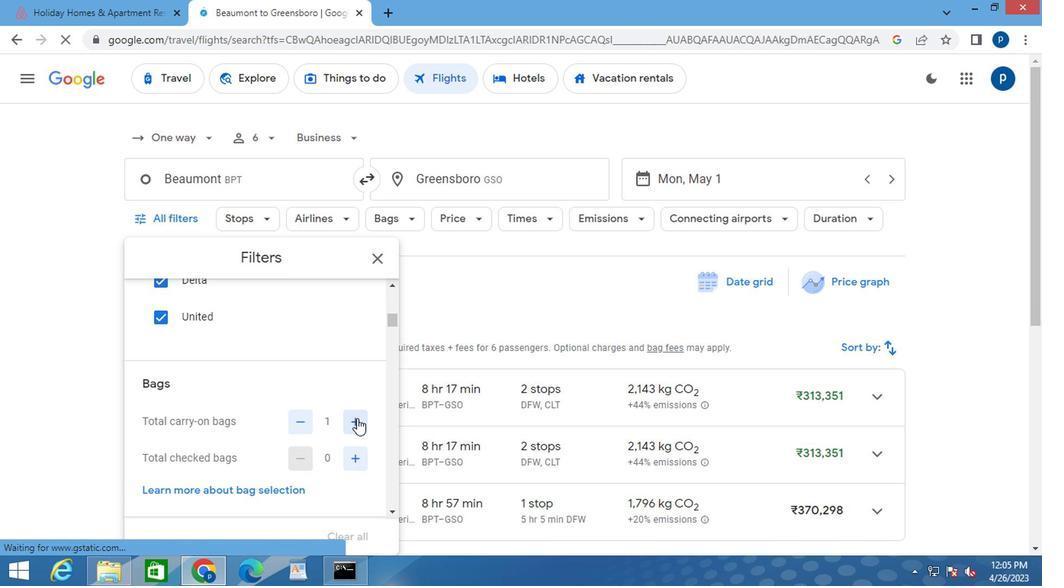 
Action: Mouse moved to (351, 391)
Screenshot: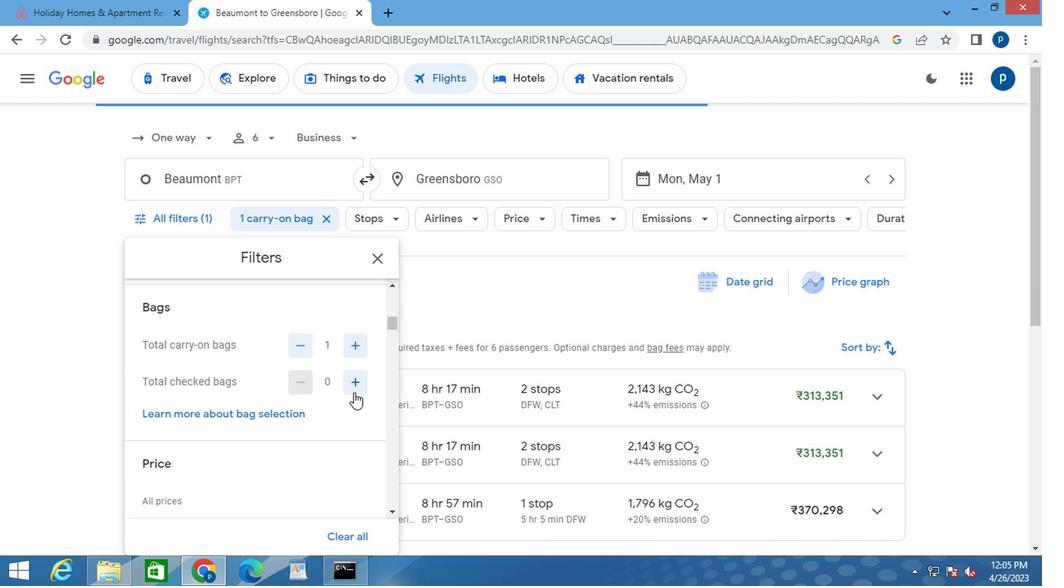 
Action: Mouse pressed left at (351, 391)
Screenshot: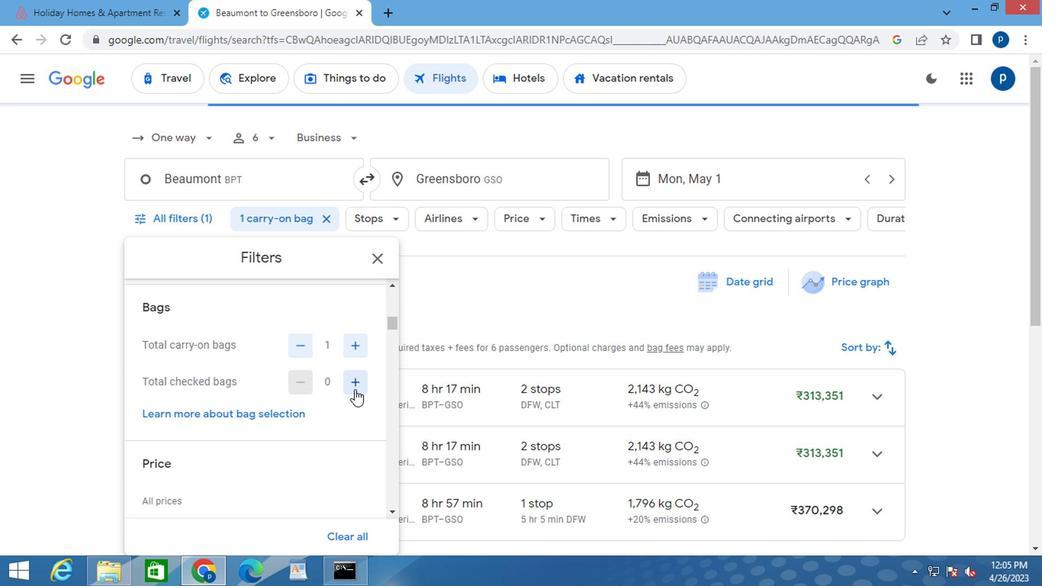 
Action: Mouse pressed left at (351, 391)
Screenshot: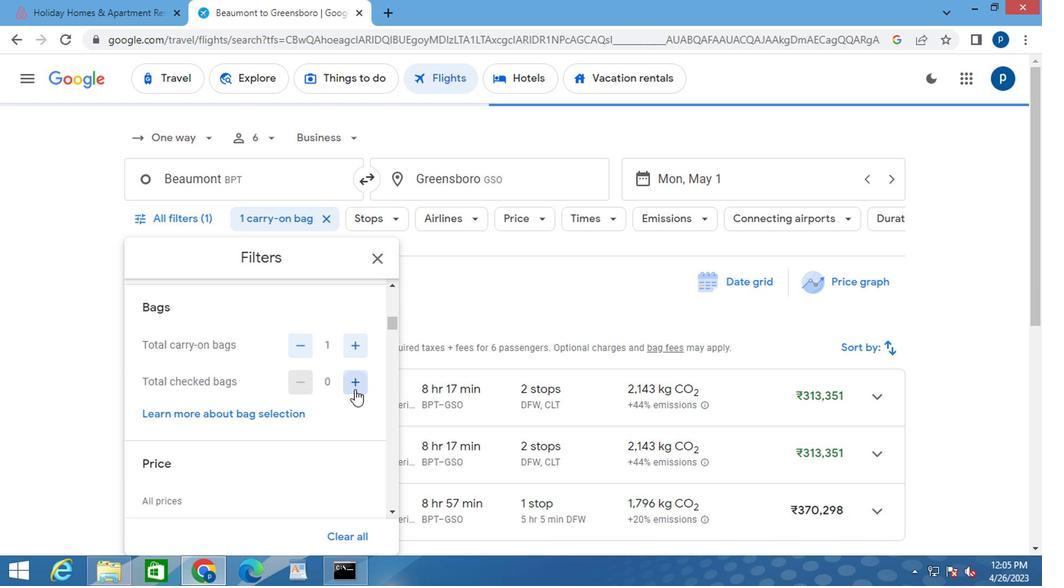 
Action: Mouse pressed left at (351, 391)
Screenshot: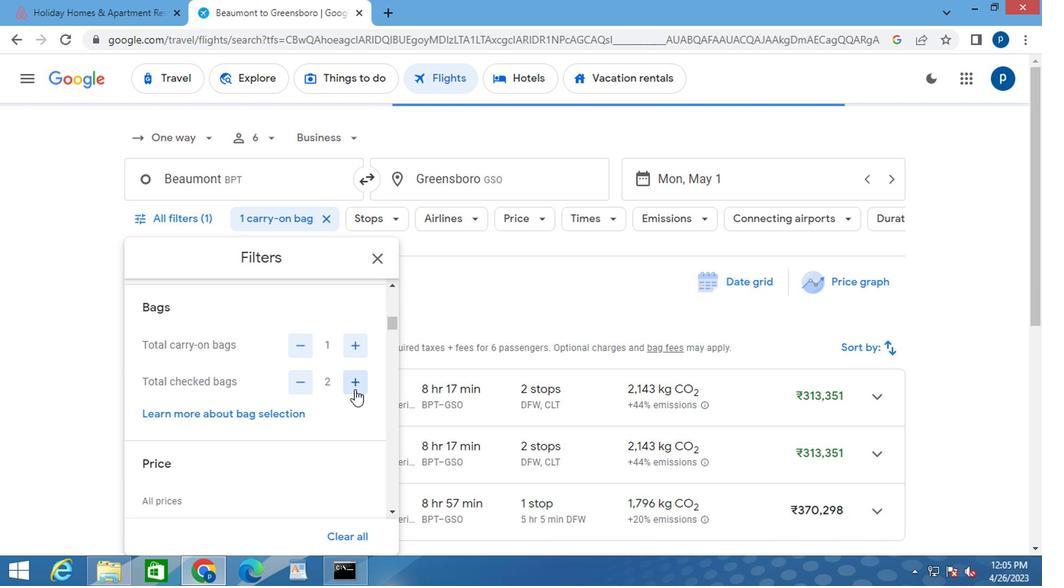 
Action: Mouse moved to (343, 411)
Screenshot: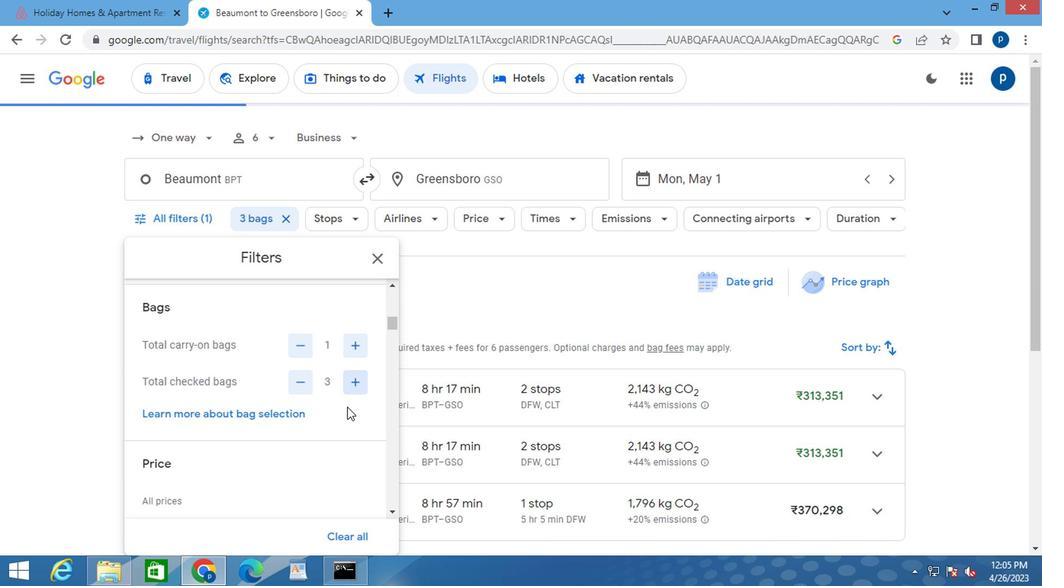 
Action: Mouse scrolled (343, 410) with delta (0, 0)
Screenshot: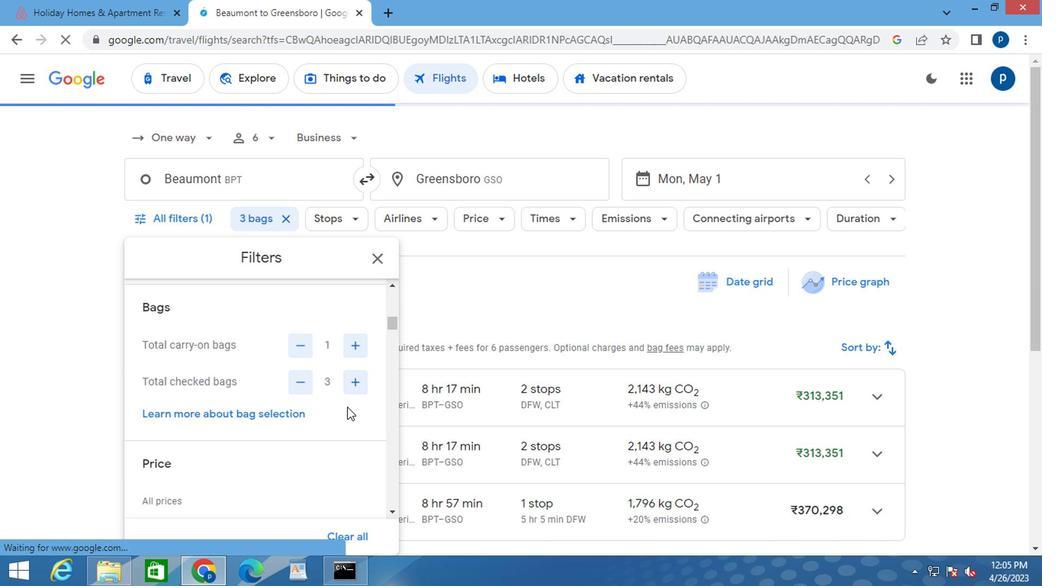 
Action: Mouse moved to (354, 455)
Screenshot: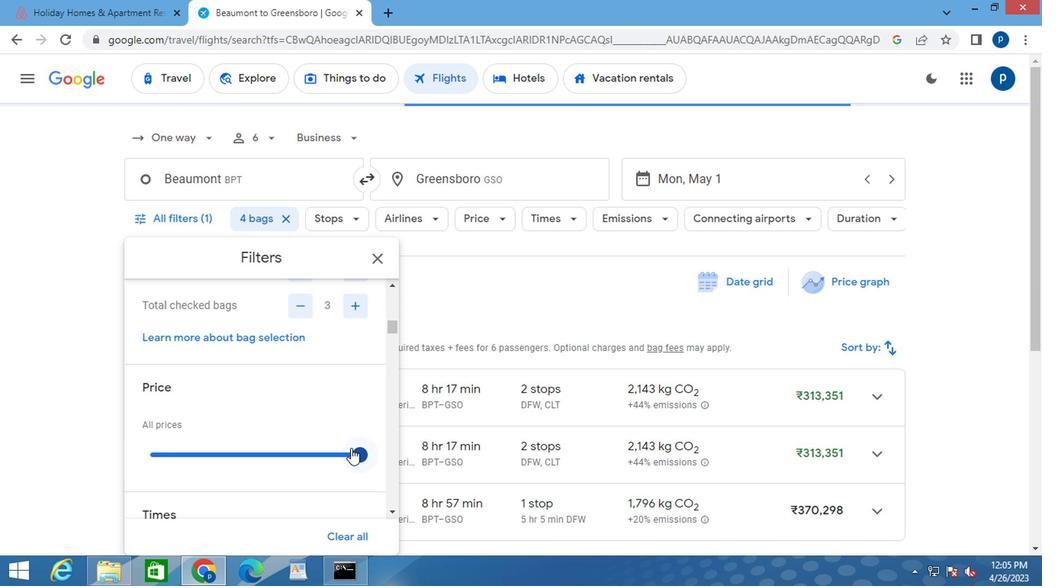 
Action: Mouse pressed left at (354, 455)
Screenshot: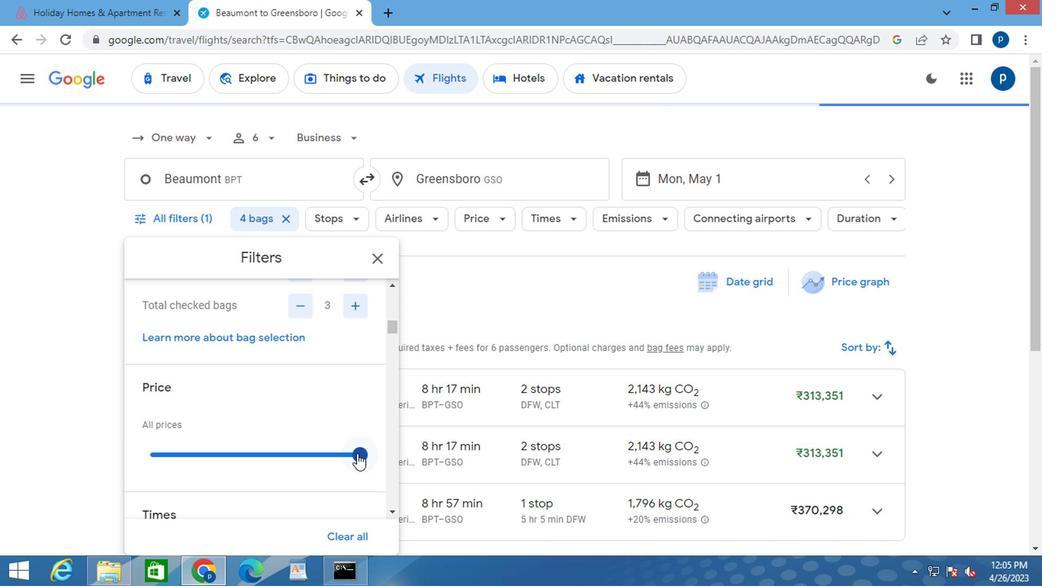
Action: Mouse moved to (312, 456)
Screenshot: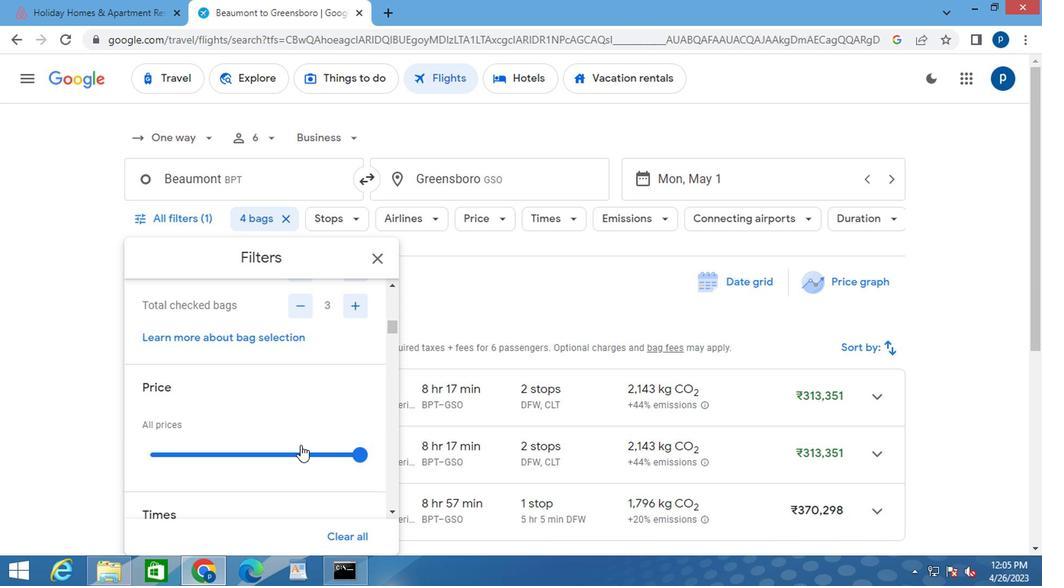 
Action: Mouse pressed left at (312, 456)
Screenshot: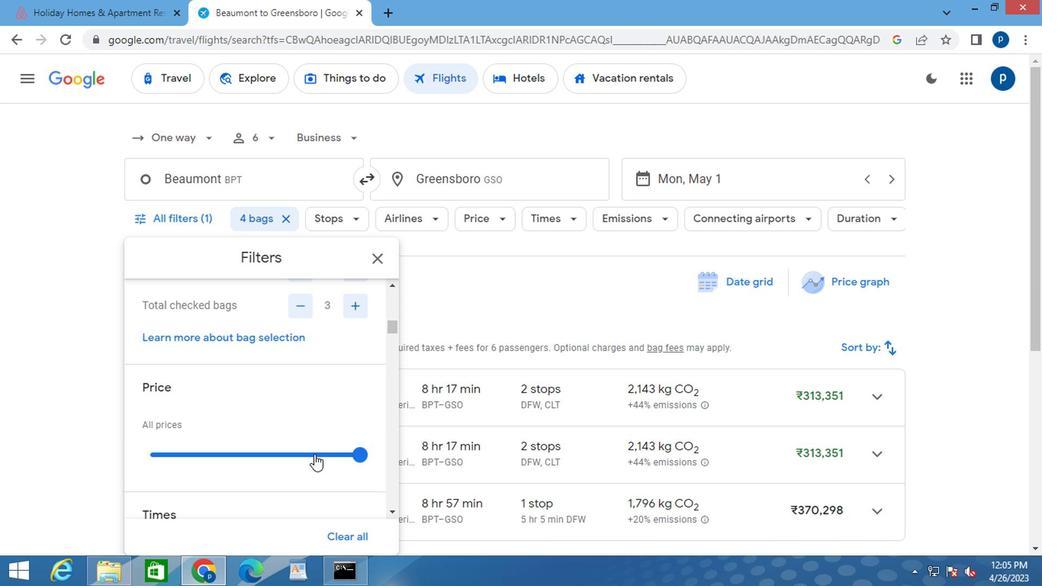 
Action: Key pressed <Key.left><Key.left><Key.left><Key.left><Key.left><Key.left><Key.left><Key.left><Key.left><Key.left><Key.left><Key.left><Key.left><Key.left><Key.left><Key.left><Key.left><Key.left><Key.left><Key.left><Key.left><Key.left><Key.left><Key.left><Key.left><Key.left><Key.left>
Screenshot: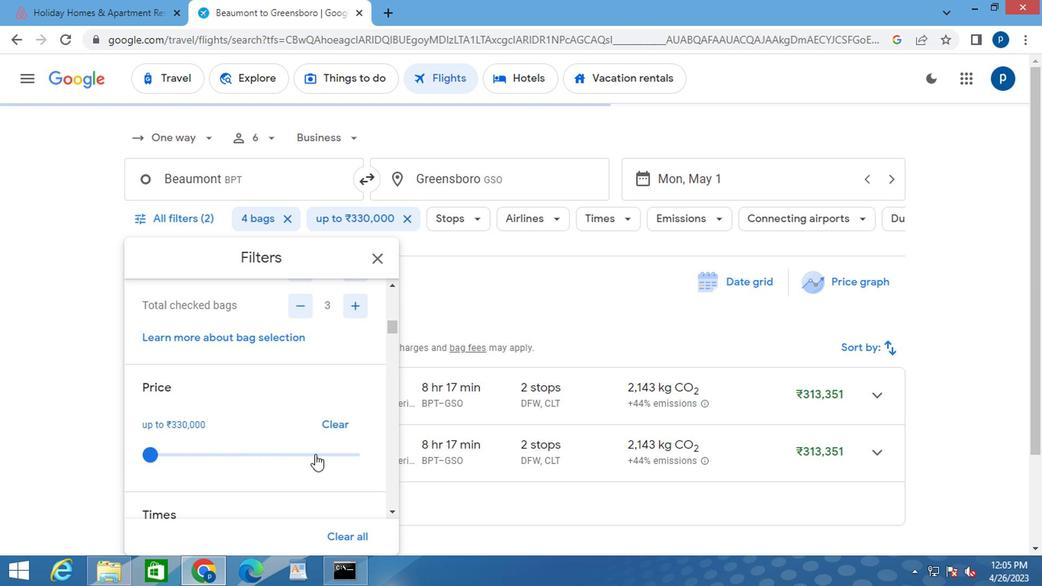 
Action: Mouse moved to (281, 440)
Screenshot: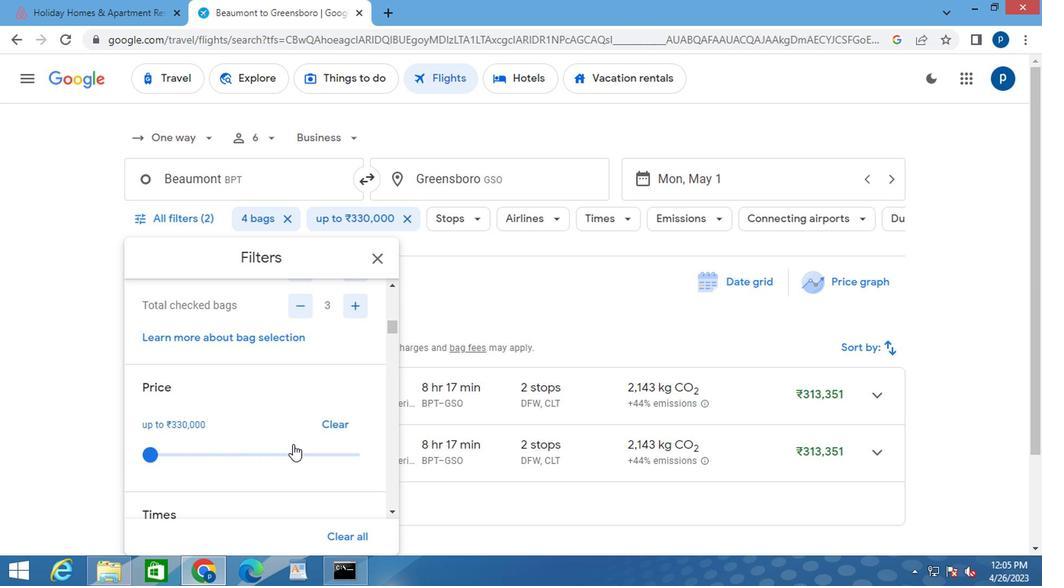 
Action: Mouse scrolled (281, 439) with delta (0, -1)
Screenshot: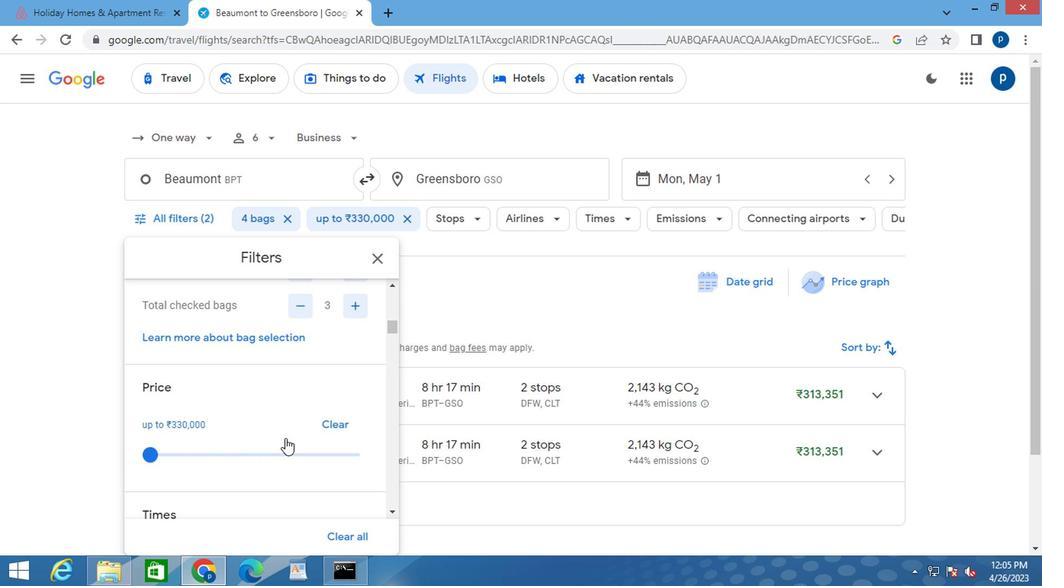 
Action: Mouse moved to (266, 455)
Screenshot: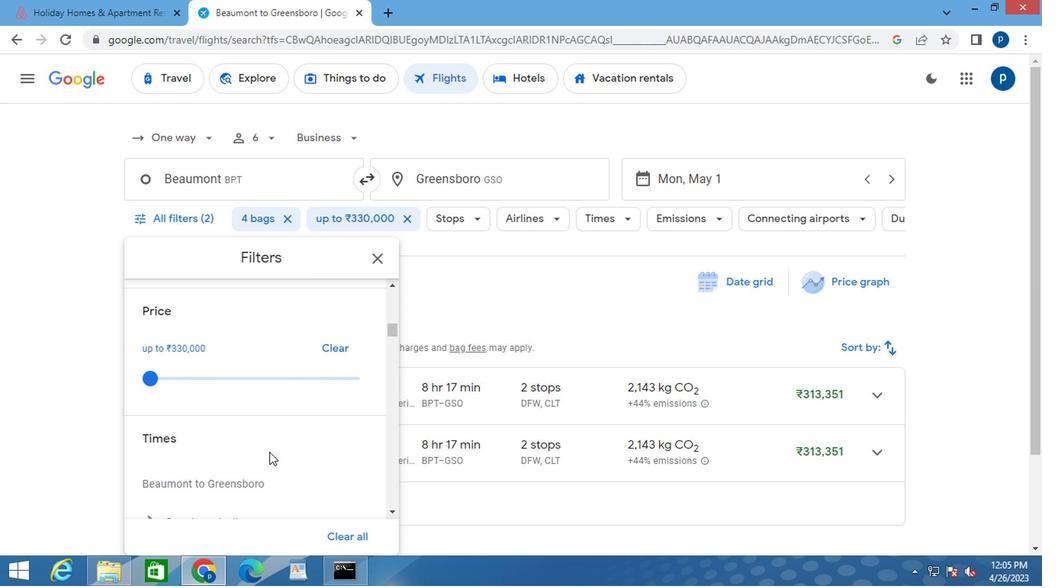 
Action: Mouse scrolled (266, 454) with delta (0, -1)
Screenshot: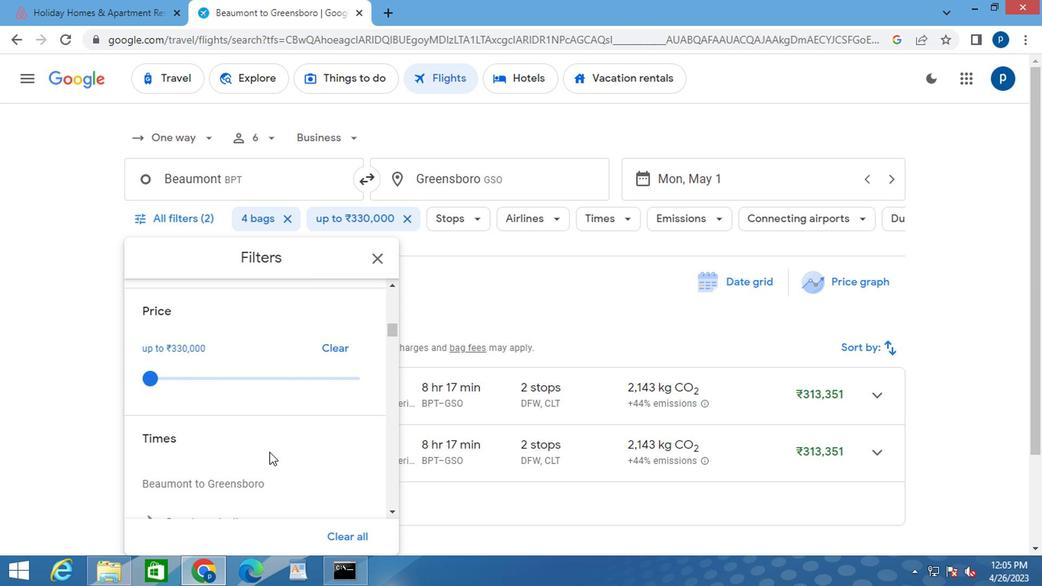 
Action: Mouse moved to (153, 477)
Screenshot: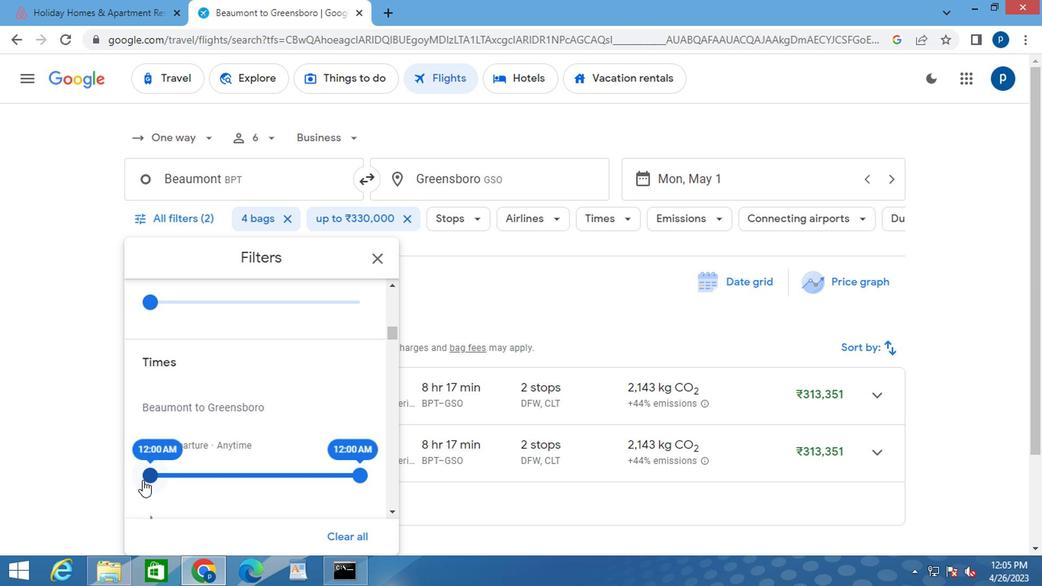 
Action: Mouse pressed left at (153, 477)
Screenshot: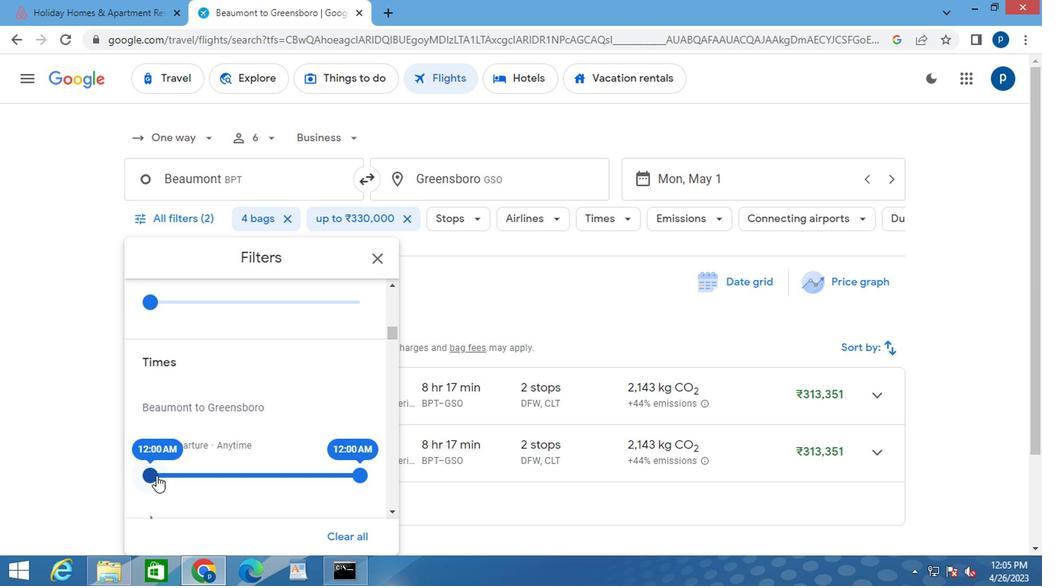 
Action: Mouse moved to (357, 476)
Screenshot: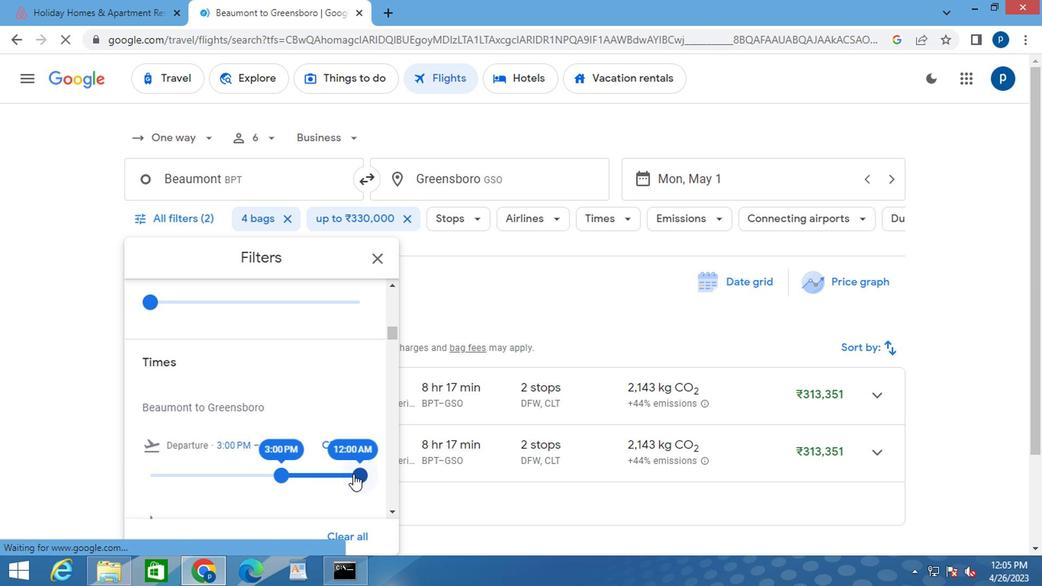 
Action: Mouse pressed left at (357, 476)
Screenshot: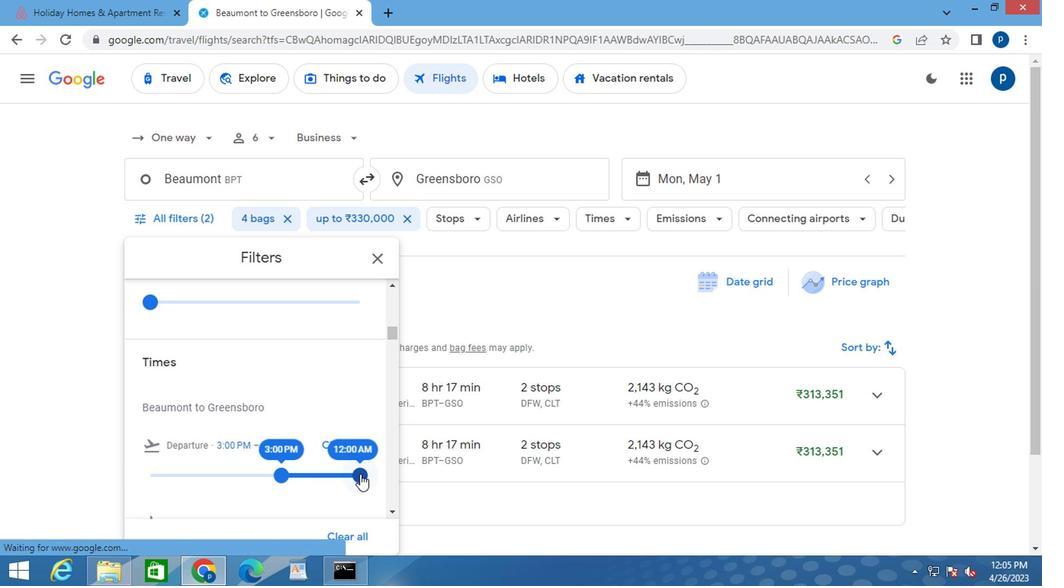 
Action: Mouse moved to (375, 255)
Screenshot: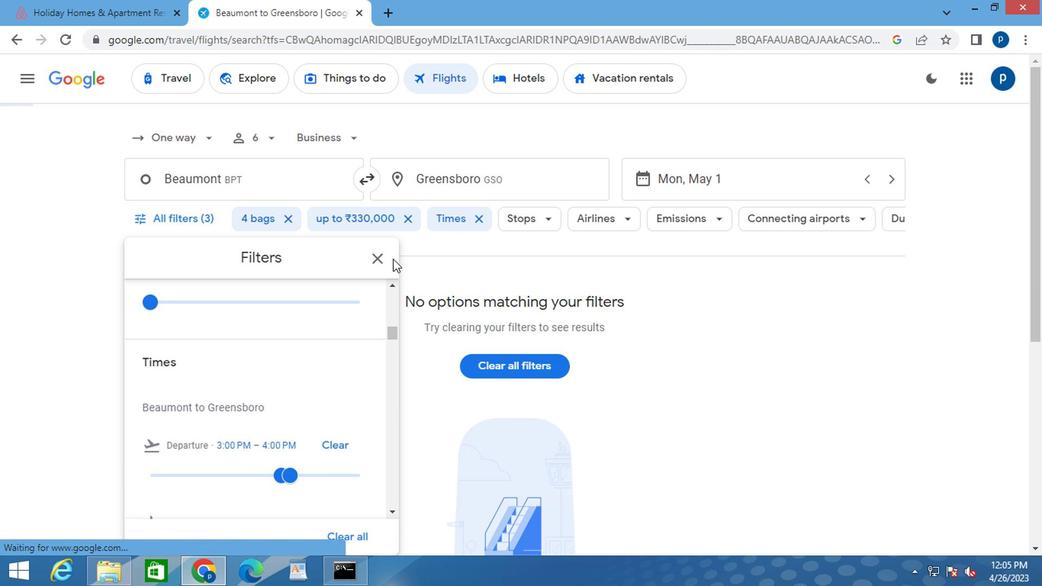 
Action: Mouse pressed left at (375, 255)
Screenshot: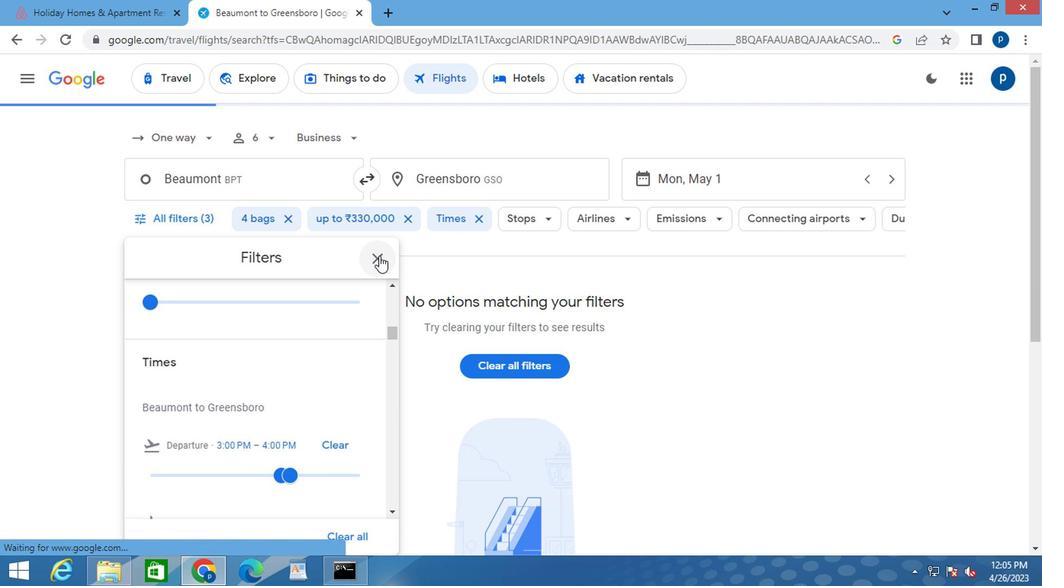 
